 Task: Look for space in Voluntari, Romania from 7th July, 2023 to 15th July, 2023 for 6 adults in price range Rs.15000 to Rs.20000. Place can be entire place with 3 bedrooms having 3 beds and 3 bathrooms. Property type can be house, flat, guest house. Booking option can be shelf check-in. Required host language is English.
Action: Mouse pressed left at (431, 93)
Screenshot: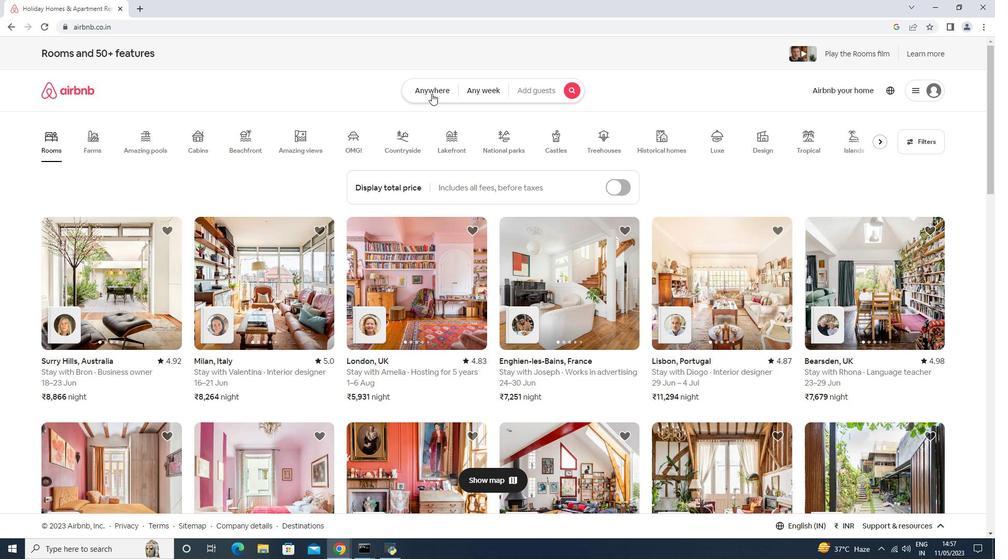 
Action: Mouse moved to (363, 133)
Screenshot: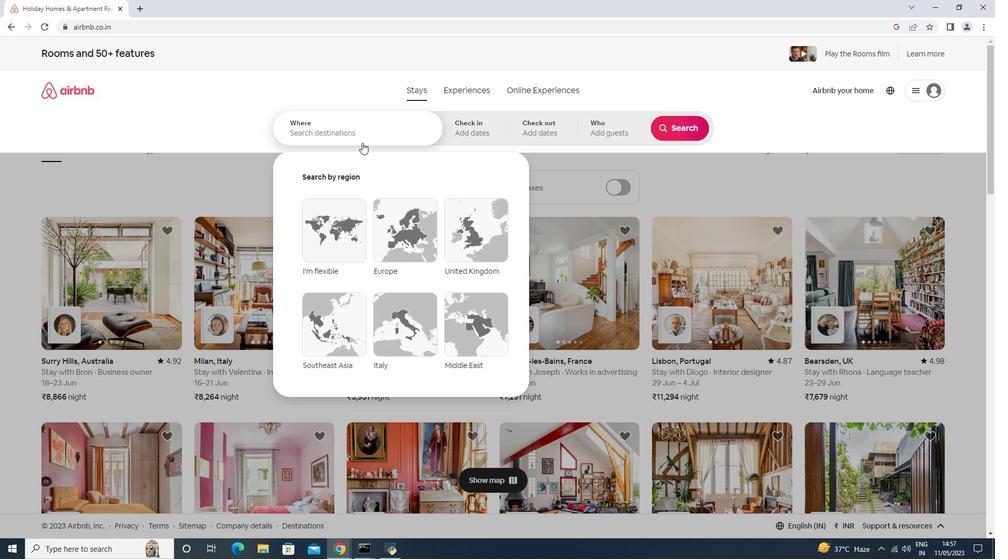 
Action: Mouse pressed left at (363, 133)
Screenshot: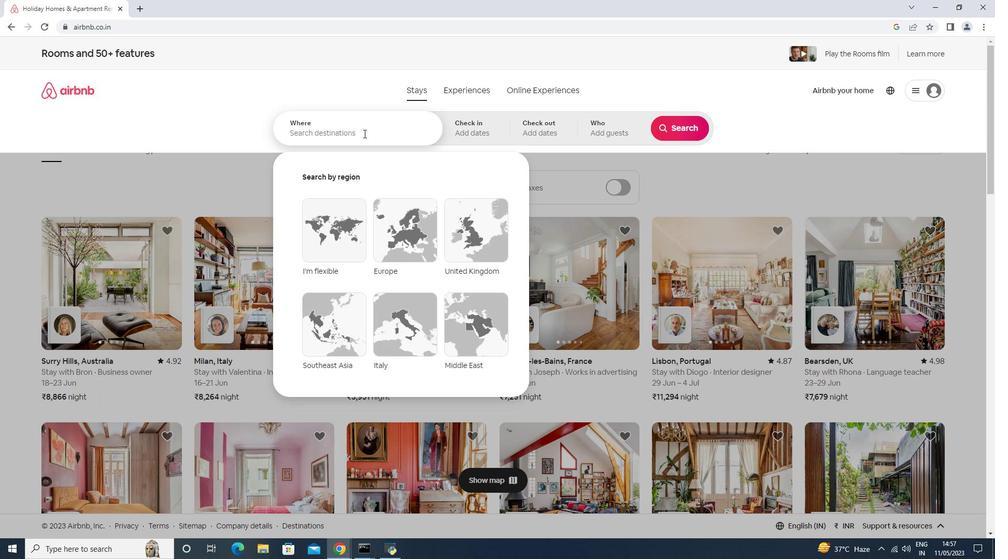 
Action: Mouse moved to (364, 133)
Screenshot: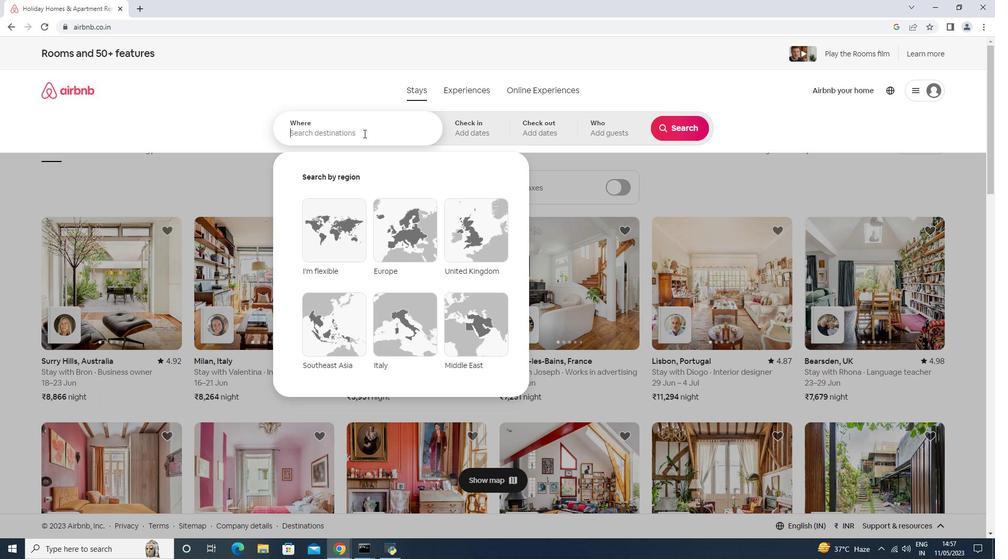 
Action: Key pressed <Key.shift>Voluntar,<Key.shift>Romania
Screenshot: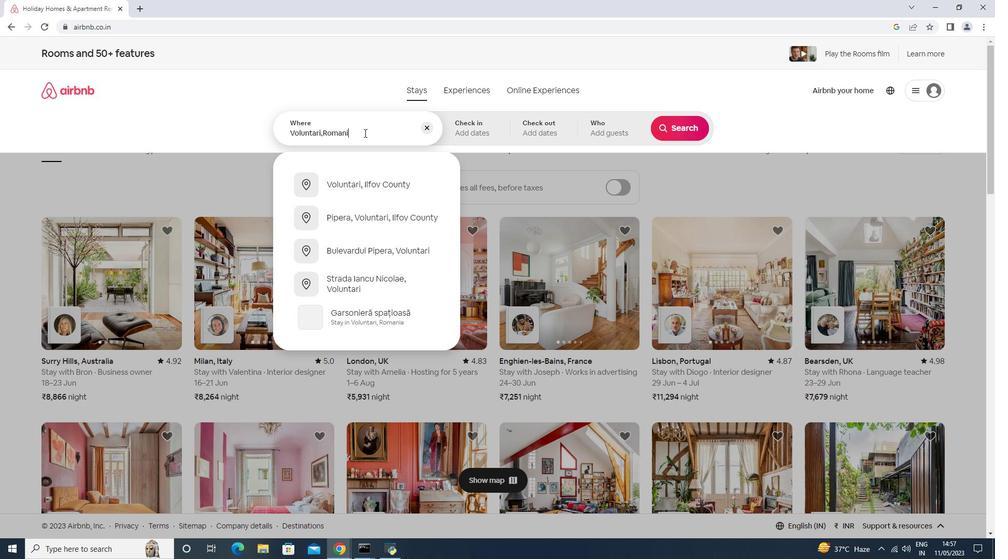 
Action: Mouse moved to (471, 122)
Screenshot: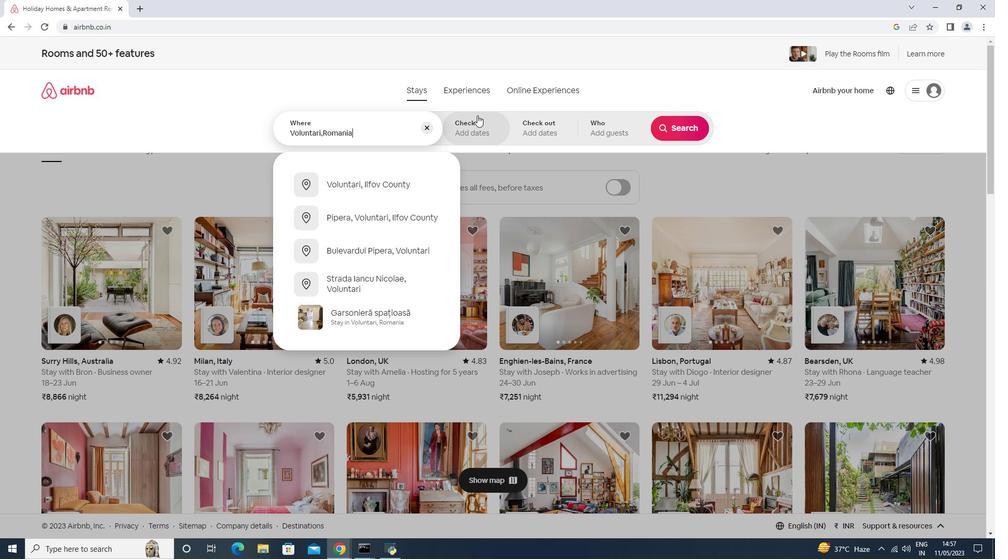 
Action: Mouse pressed left at (471, 122)
Screenshot: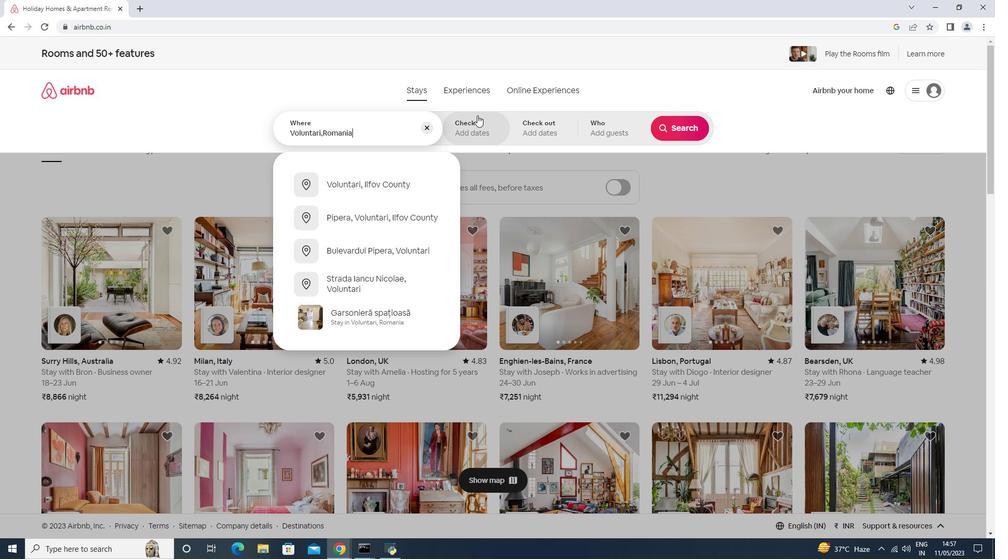 
Action: Mouse moved to (678, 209)
Screenshot: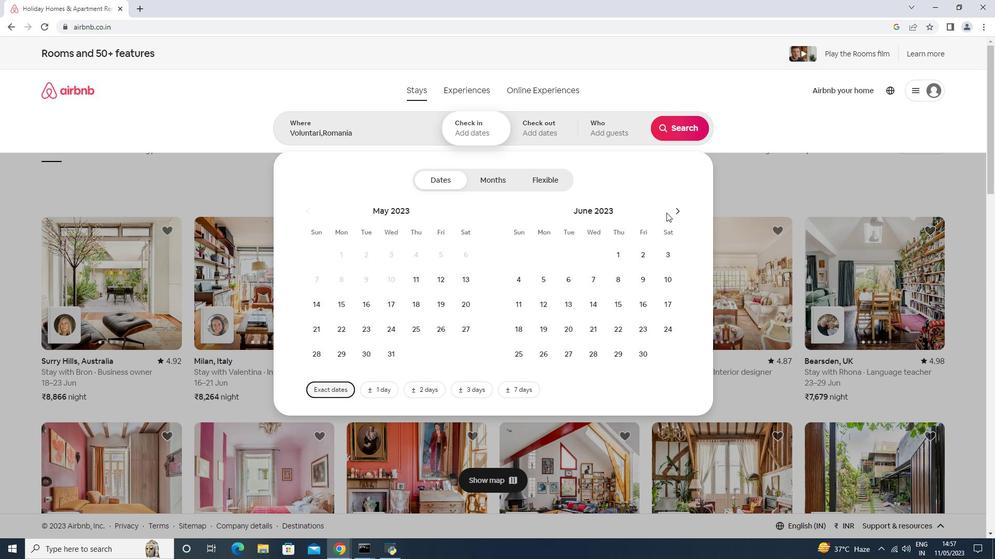 
Action: Mouse pressed left at (678, 209)
Screenshot: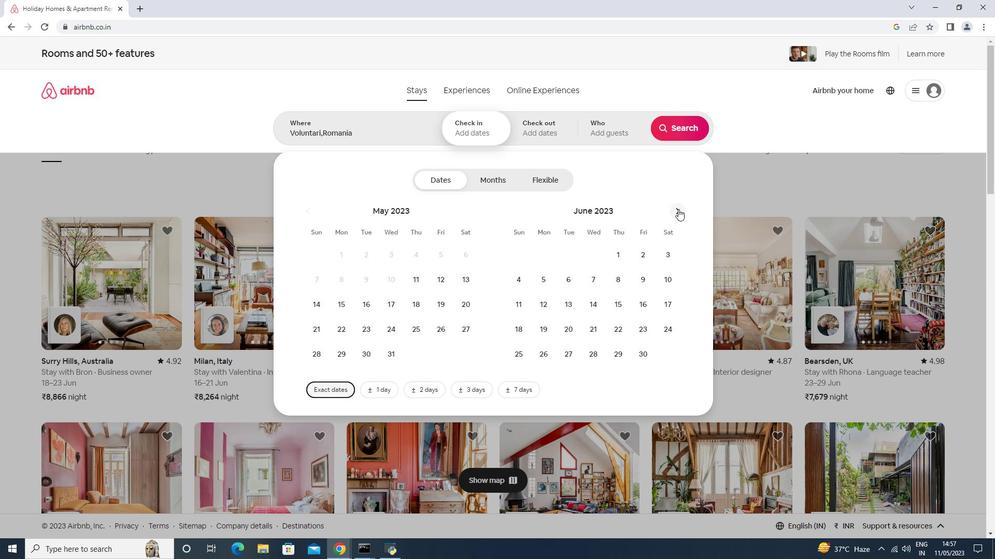 
Action: Mouse moved to (642, 276)
Screenshot: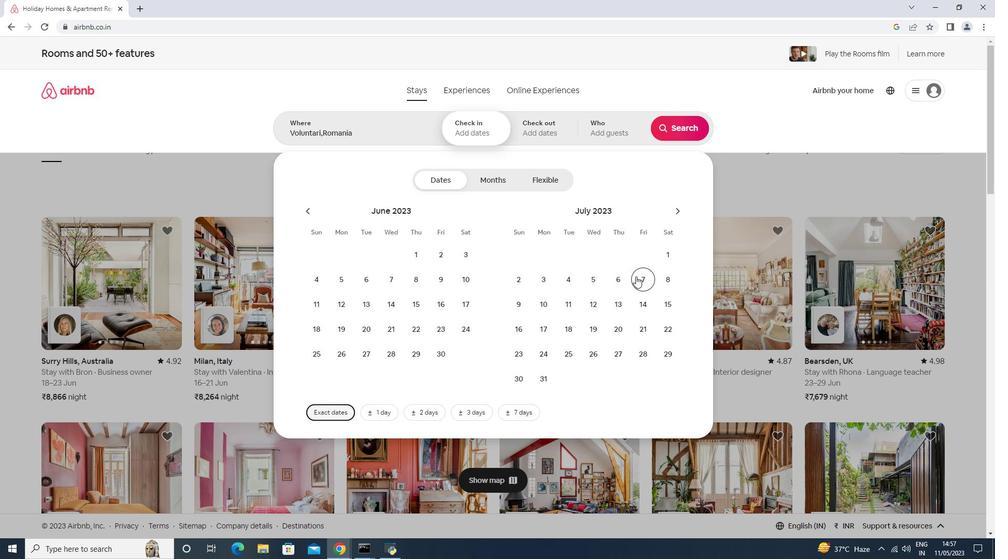
Action: Mouse pressed left at (642, 276)
Screenshot: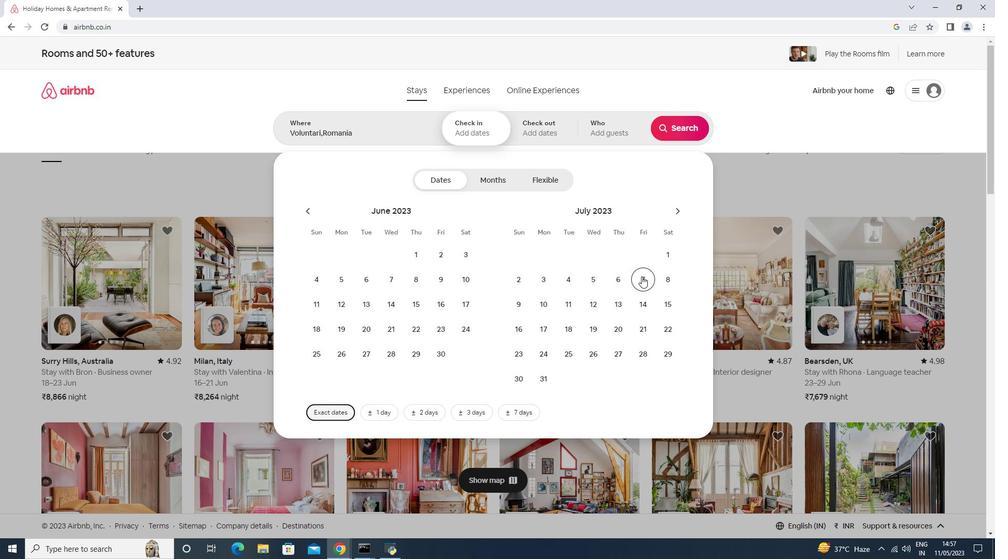 
Action: Mouse moved to (665, 305)
Screenshot: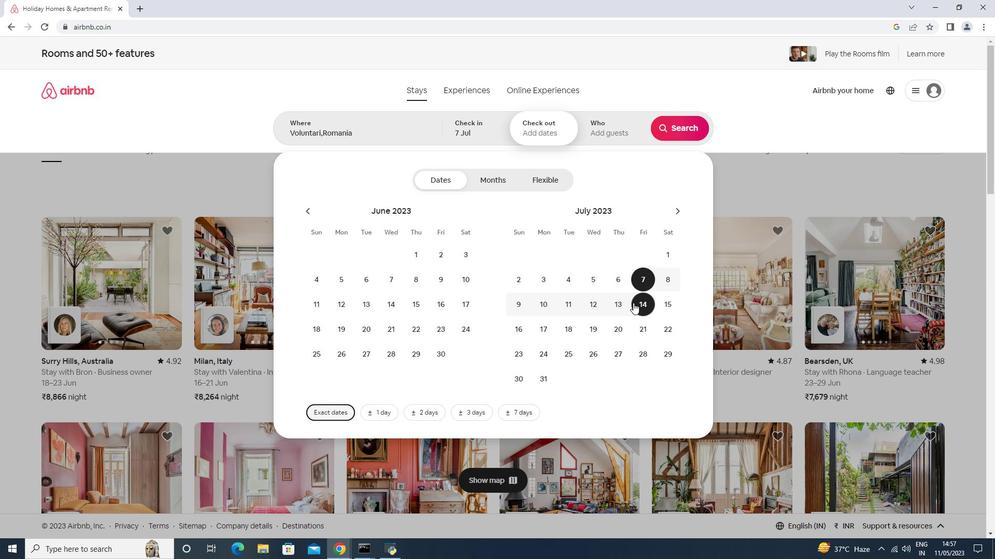 
Action: Mouse pressed left at (665, 305)
Screenshot: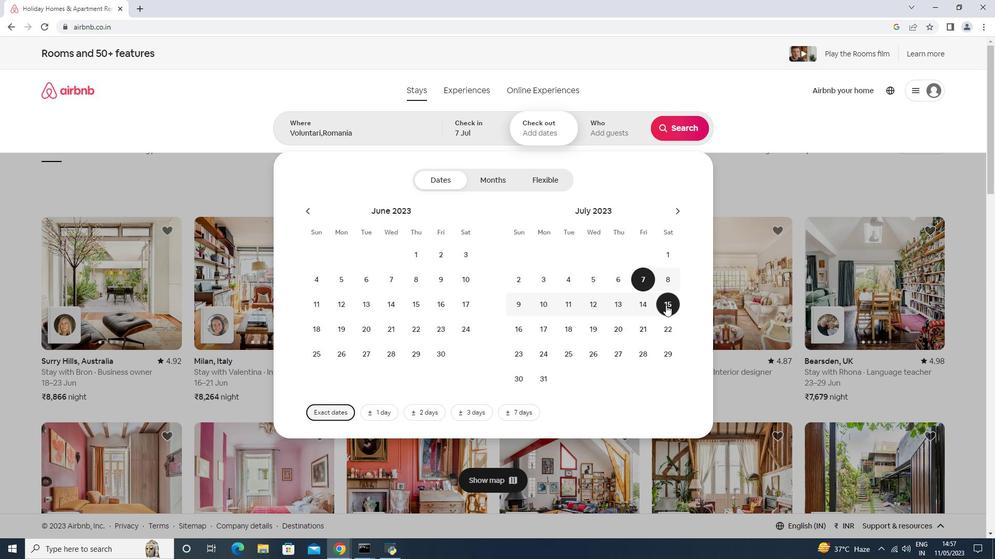 
Action: Mouse moved to (615, 138)
Screenshot: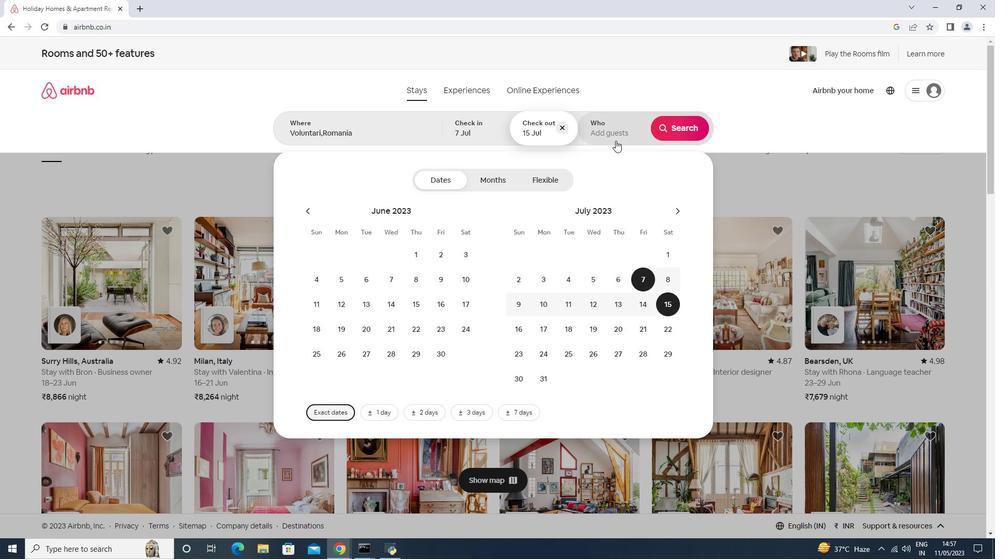 
Action: Mouse pressed left at (615, 138)
Screenshot: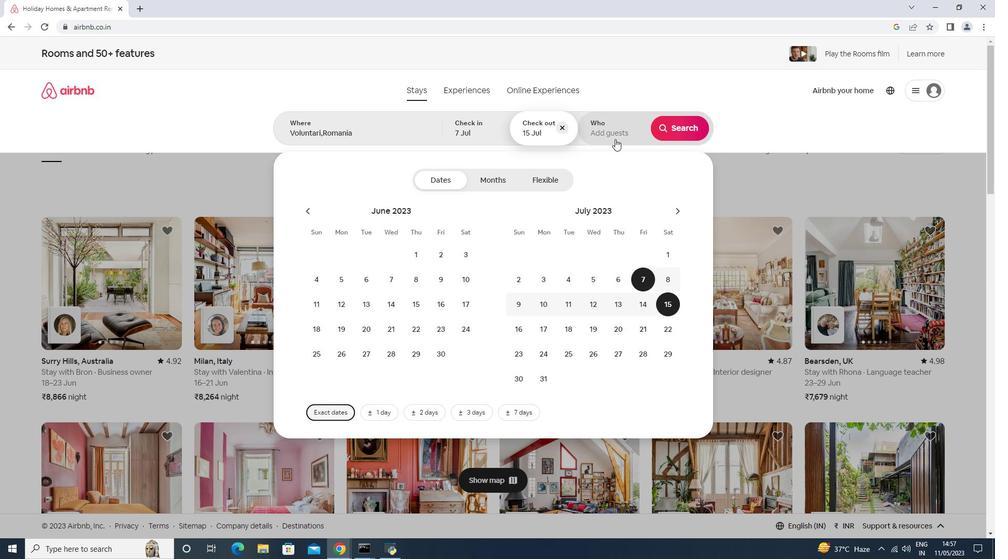 
Action: Mouse moved to (678, 182)
Screenshot: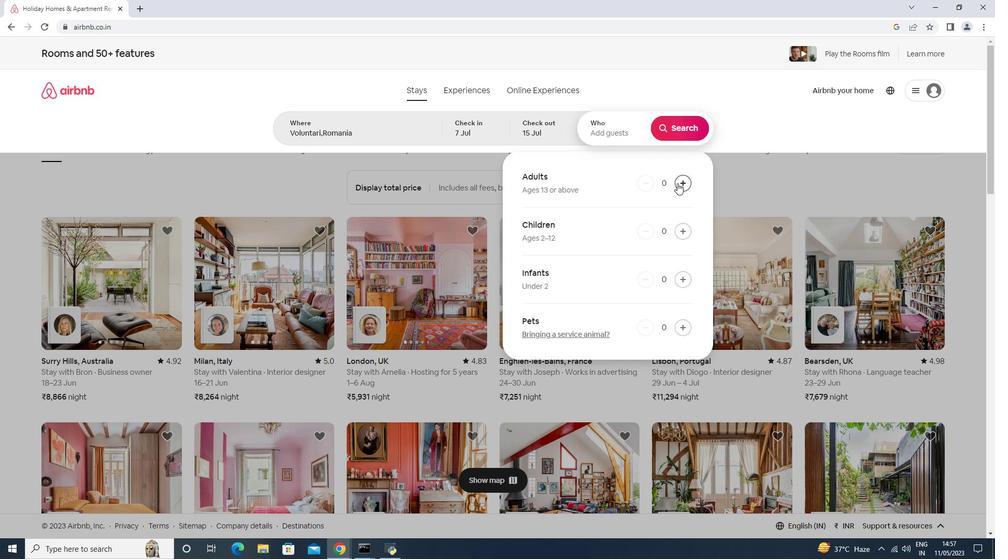 
Action: Mouse pressed left at (678, 182)
Screenshot: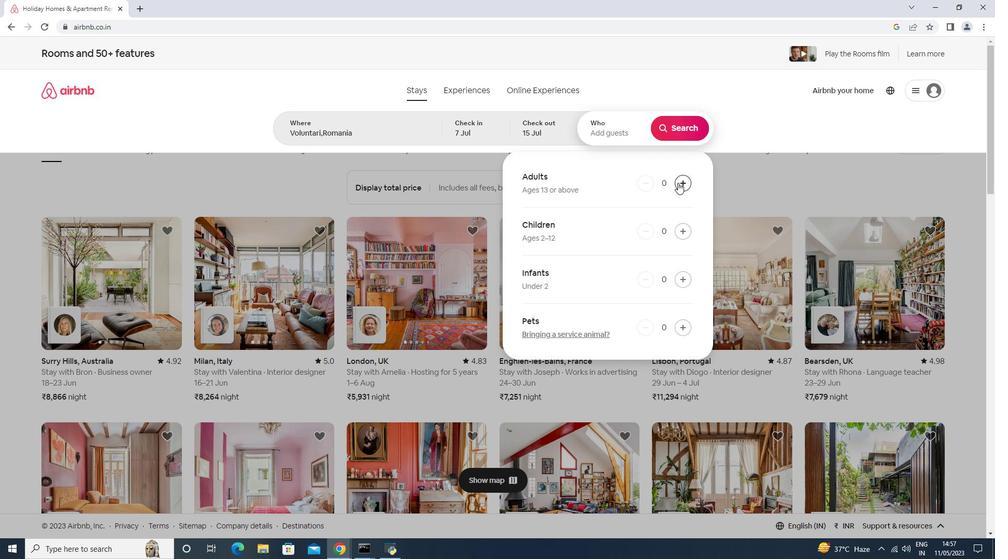 
Action: Mouse pressed left at (678, 182)
Screenshot: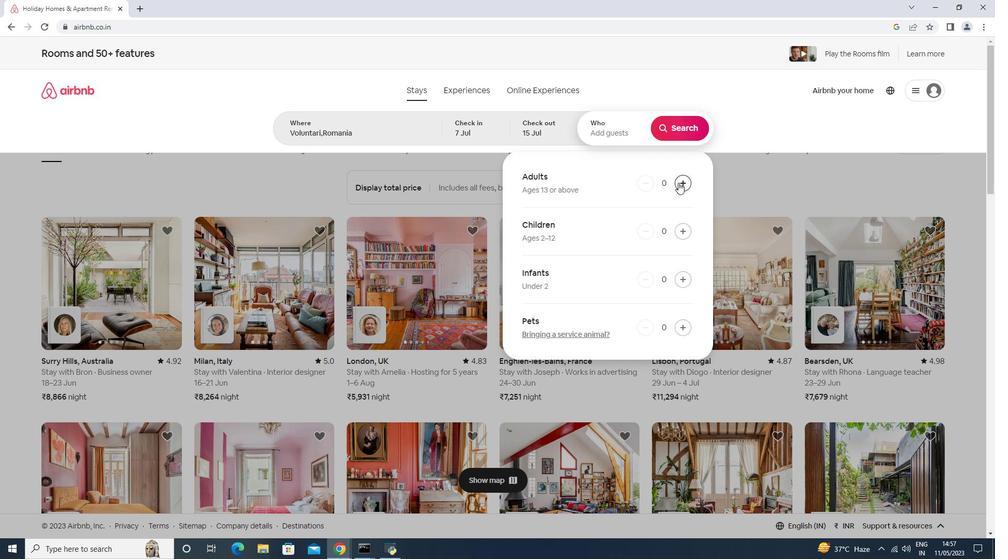 
Action: Mouse moved to (678, 183)
Screenshot: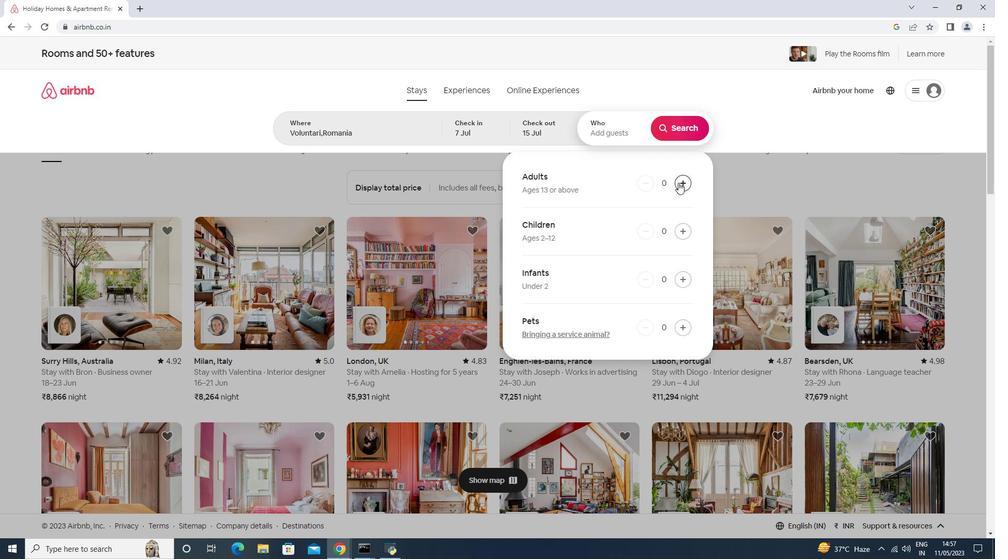 
Action: Mouse pressed left at (678, 183)
Screenshot: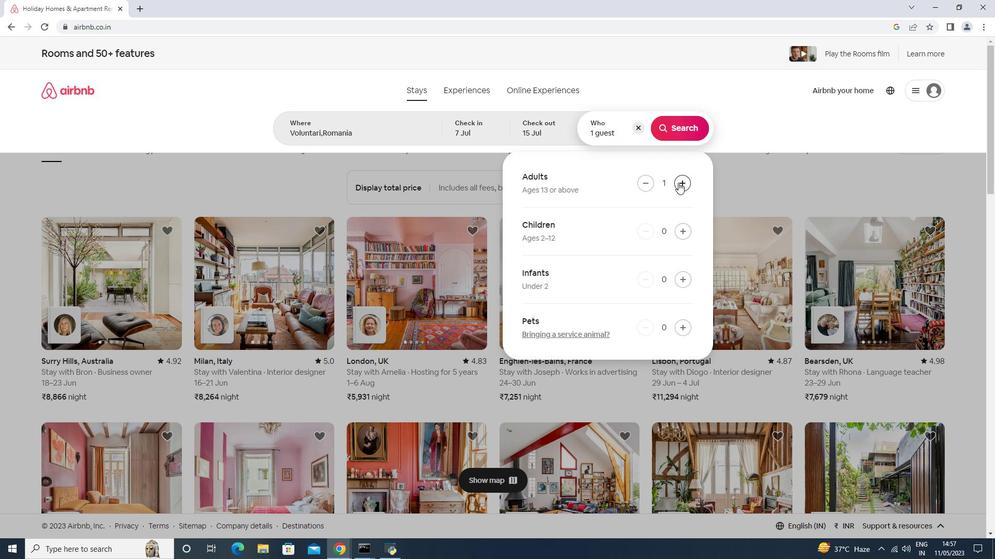 
Action: Mouse pressed left at (678, 183)
Screenshot: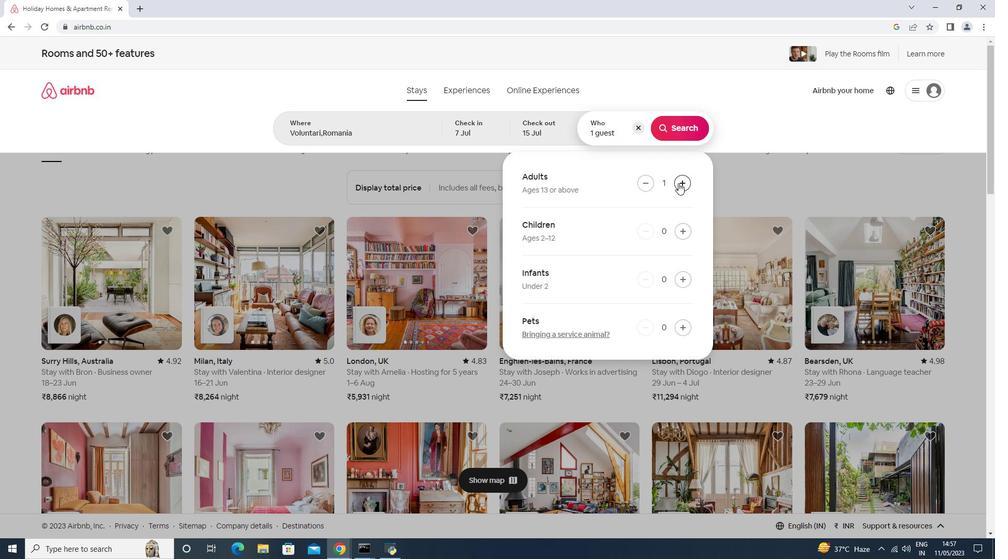 
Action: Mouse pressed left at (678, 183)
Screenshot: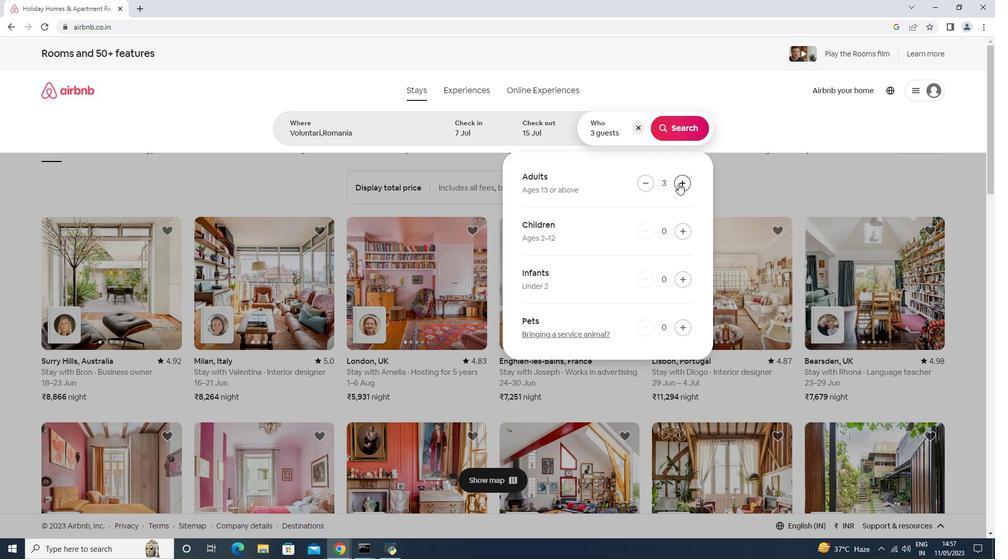 
Action: Mouse moved to (677, 183)
Screenshot: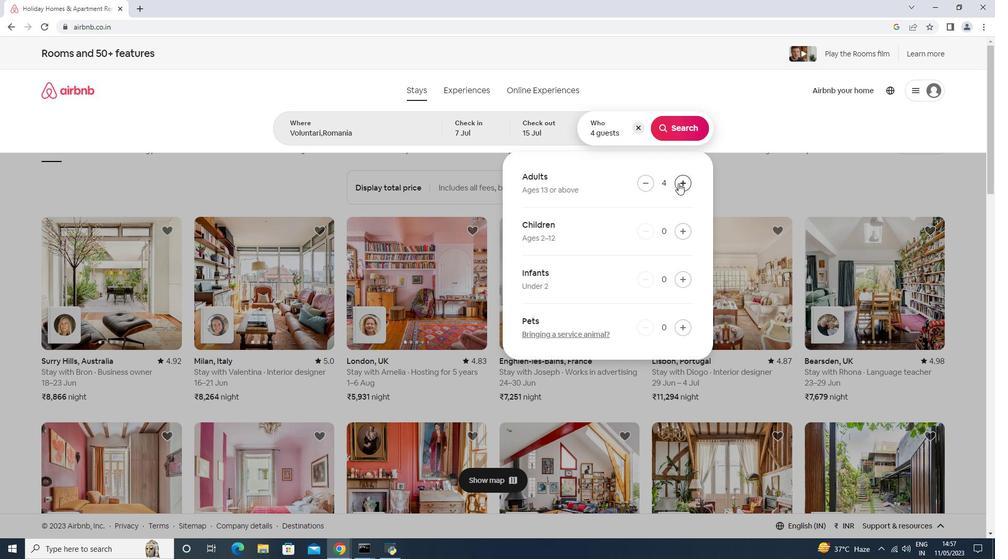 
Action: Mouse pressed left at (677, 183)
Screenshot: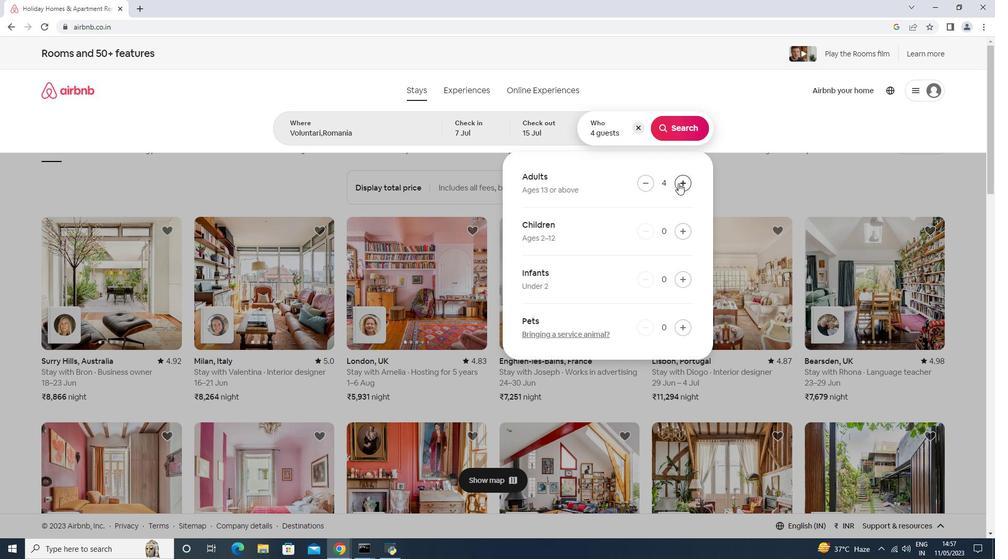 
Action: Mouse moved to (661, 131)
Screenshot: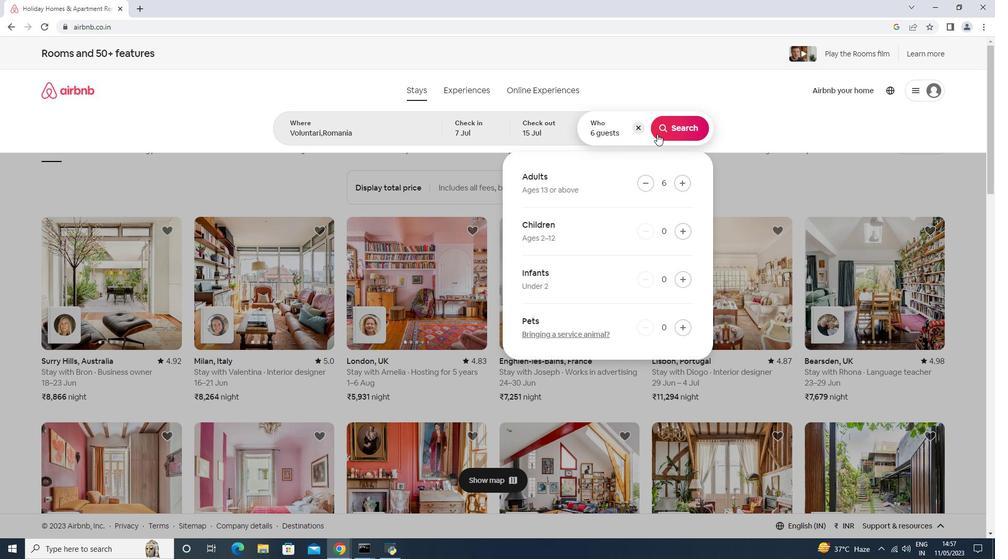 
Action: Mouse pressed left at (661, 131)
Screenshot: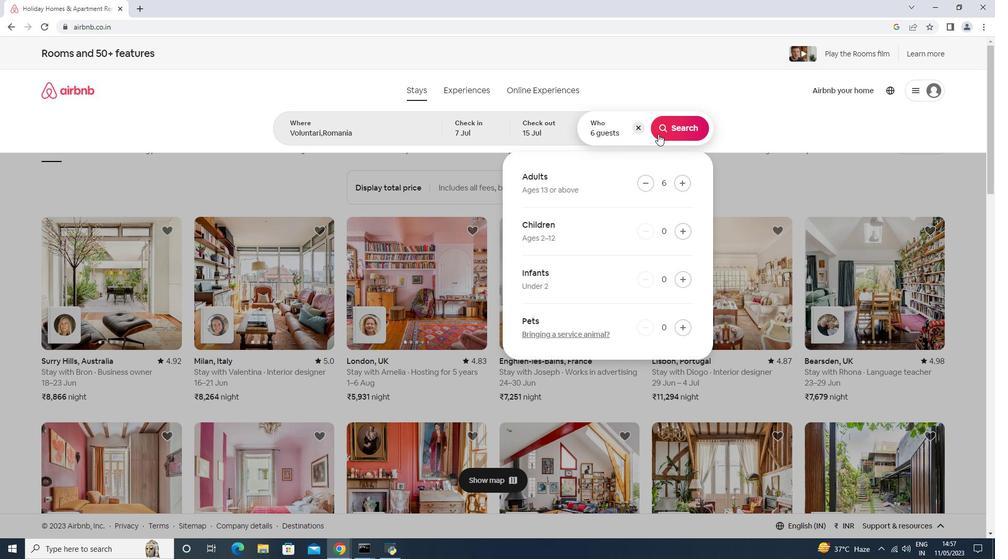
Action: Mouse moved to (934, 102)
Screenshot: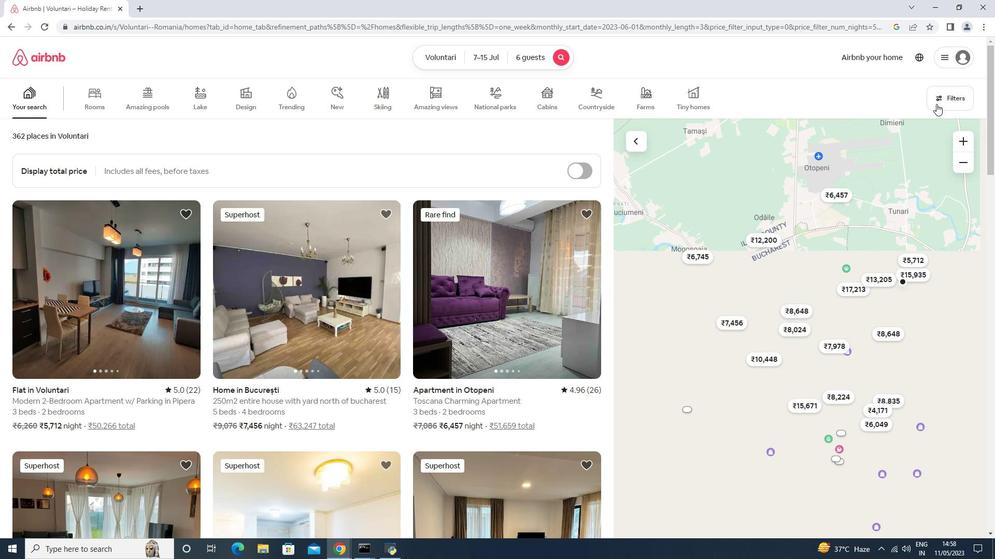
Action: Mouse pressed left at (938, 102)
Screenshot: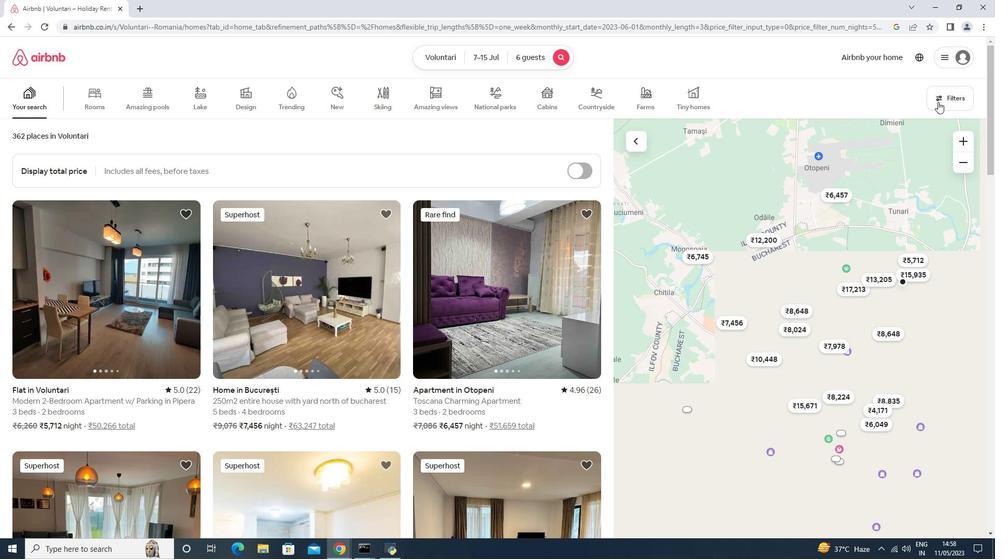 
Action: Mouse moved to (358, 355)
Screenshot: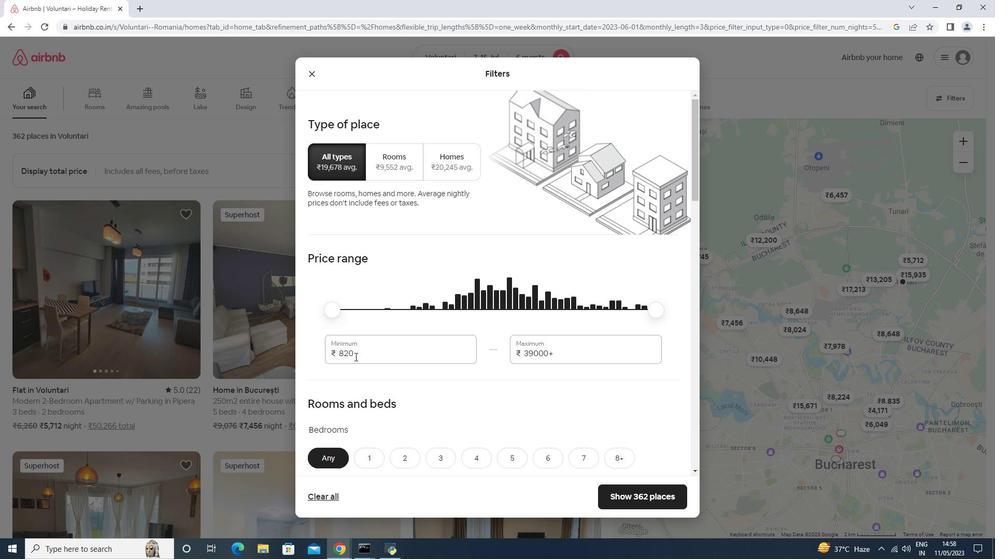 
Action: Mouse pressed left at (358, 355)
Screenshot: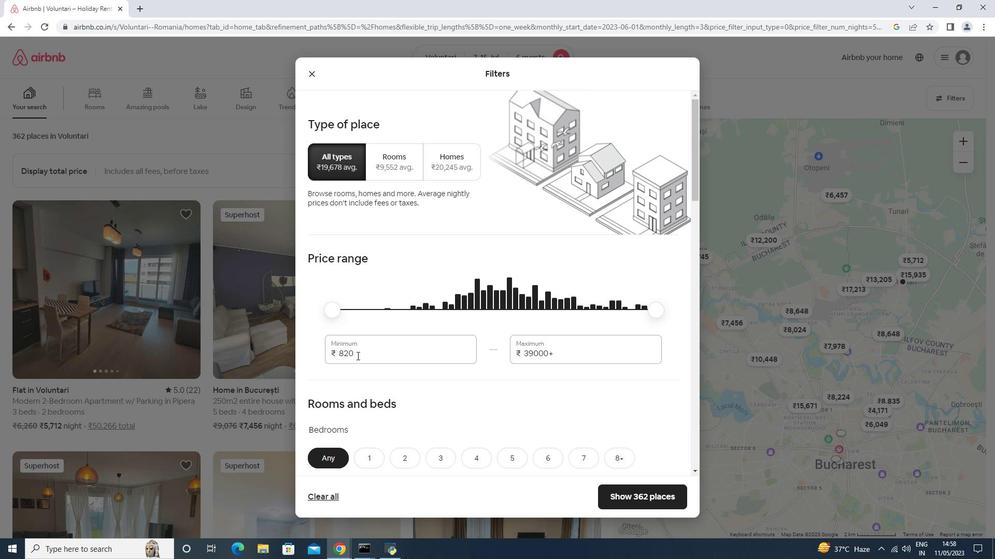 
Action: Key pressed <Key.backspace><Key.backspace><Key.backspace><Key.backspace><Key.backspace><Key.backspace><Key.backspace><Key.backspace><Key.backspace><Key.backspace>1500
Screenshot: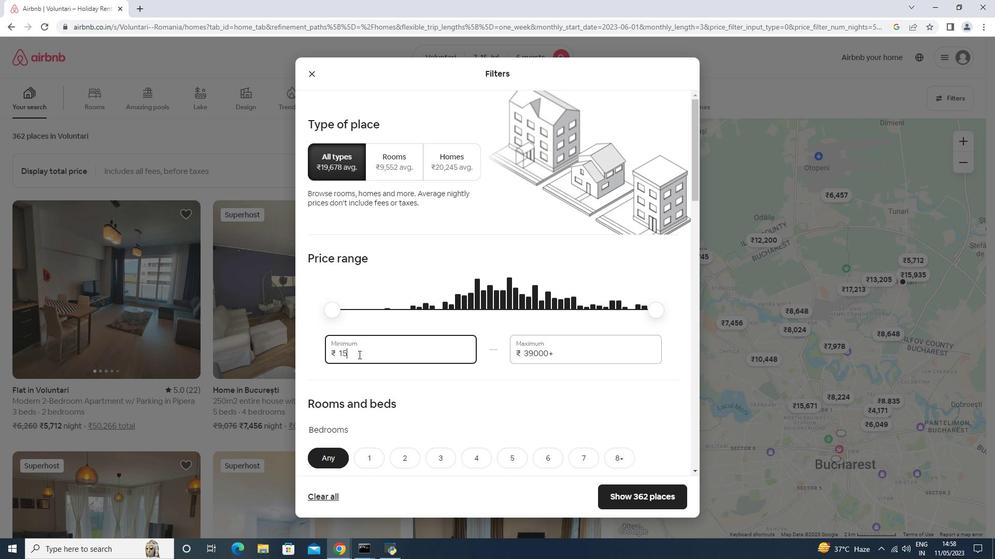 
Action: Mouse moved to (504, 347)
Screenshot: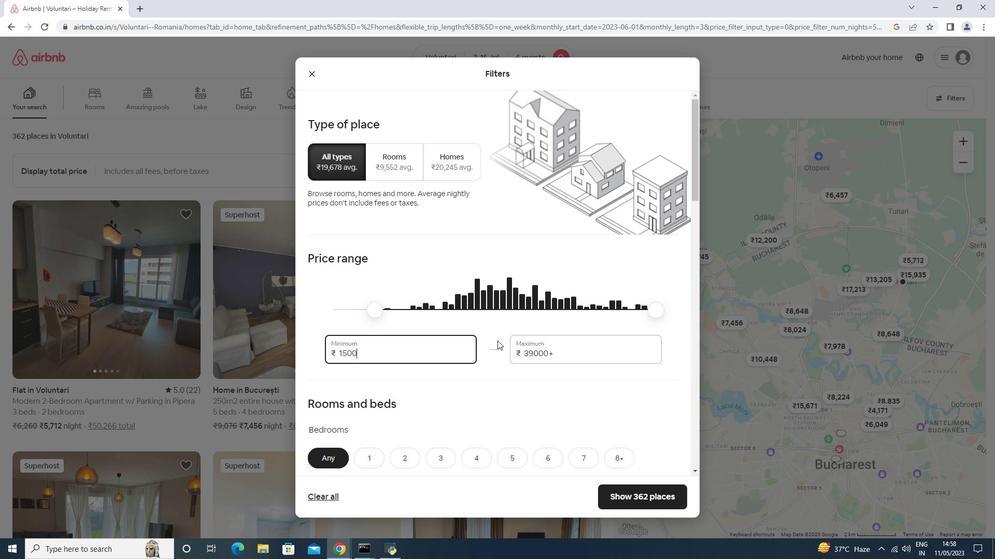
Action: Key pressed 0
Screenshot: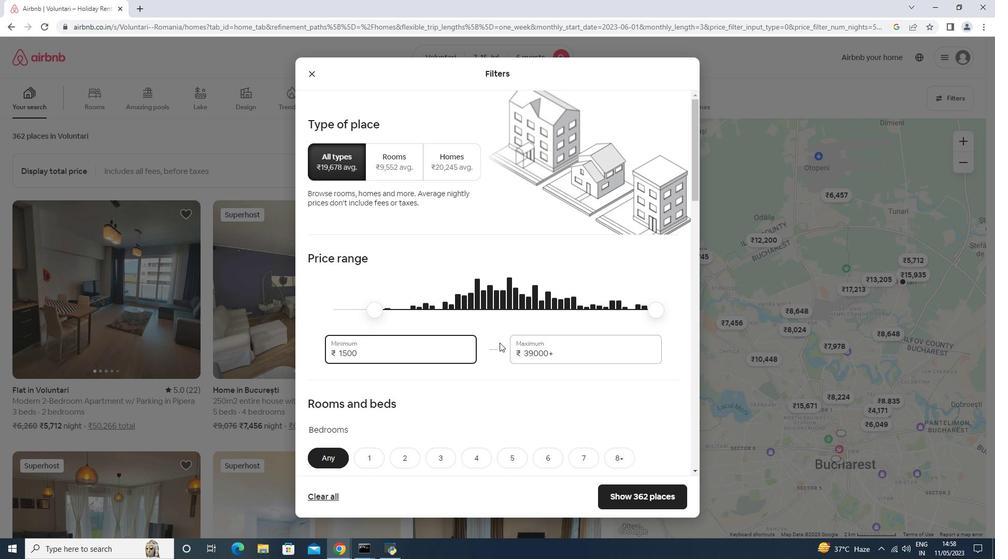 
Action: Mouse moved to (576, 360)
Screenshot: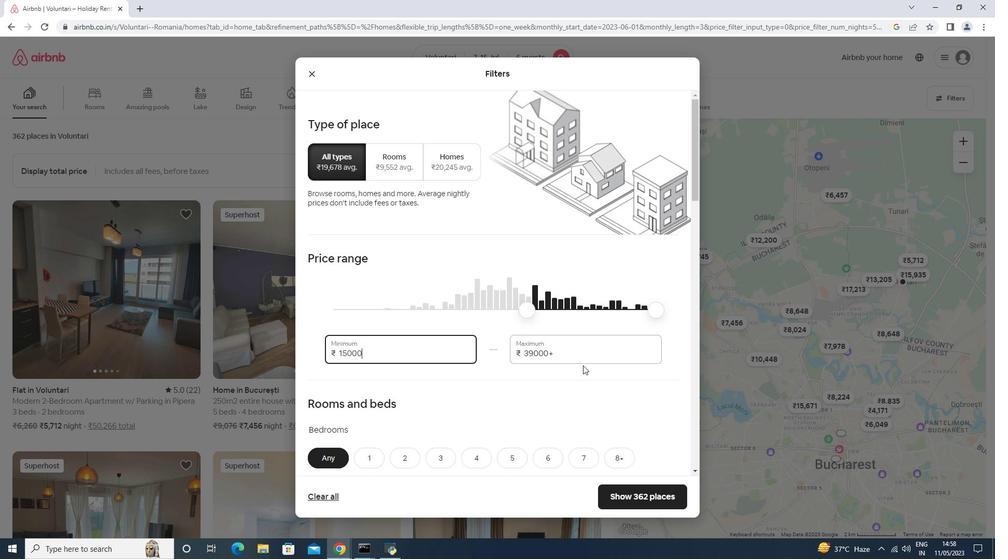 
Action: Mouse pressed left at (576, 360)
Screenshot: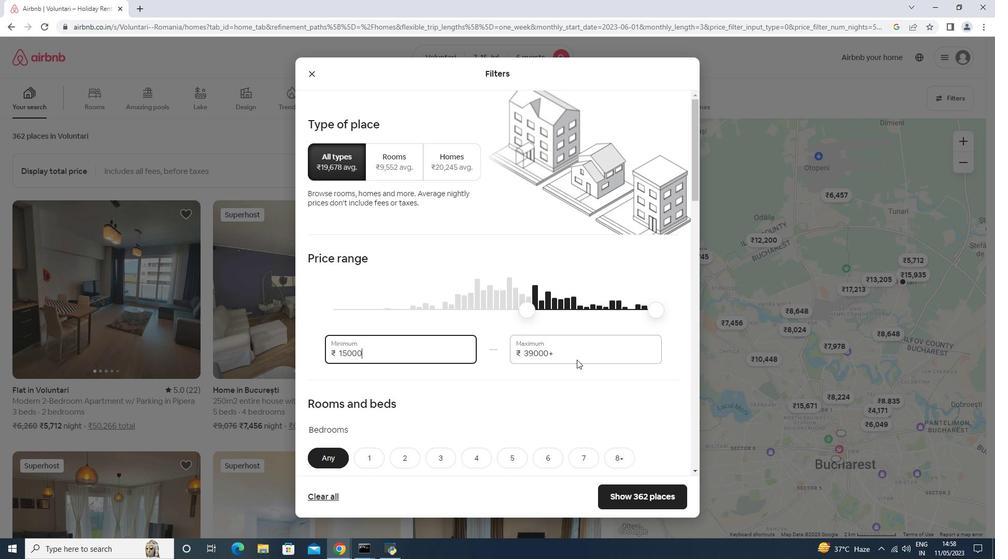 
Action: Mouse moved to (575, 359)
Screenshot: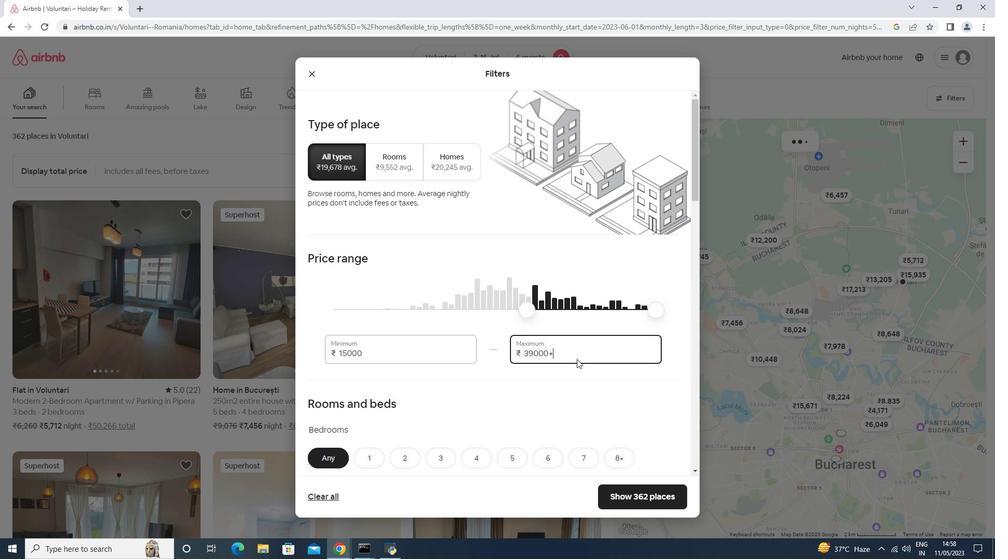 
Action: Key pressed <Key.backspace><Key.backspace><Key.backspace><Key.backspace><Key.backspace><Key.backspace><Key.backspace><Key.backspace><Key.backspace><Key.backspace><Key.backspace><Key.backspace><Key.backspace><Key.backspace><Key.backspace><Key.backspace><Key.backspace><Key.backspace><Key.backspace>20000
Screenshot: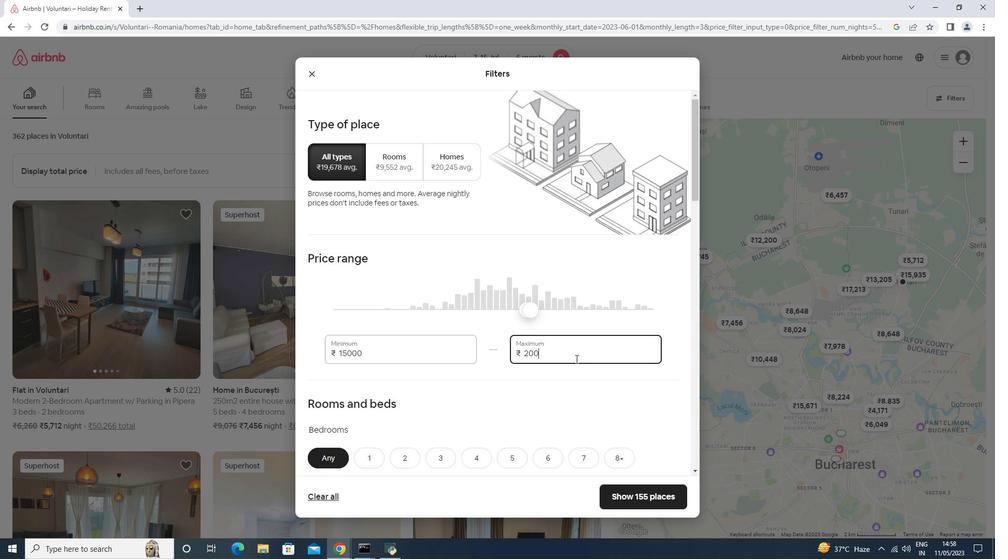 
Action: Mouse moved to (440, 404)
Screenshot: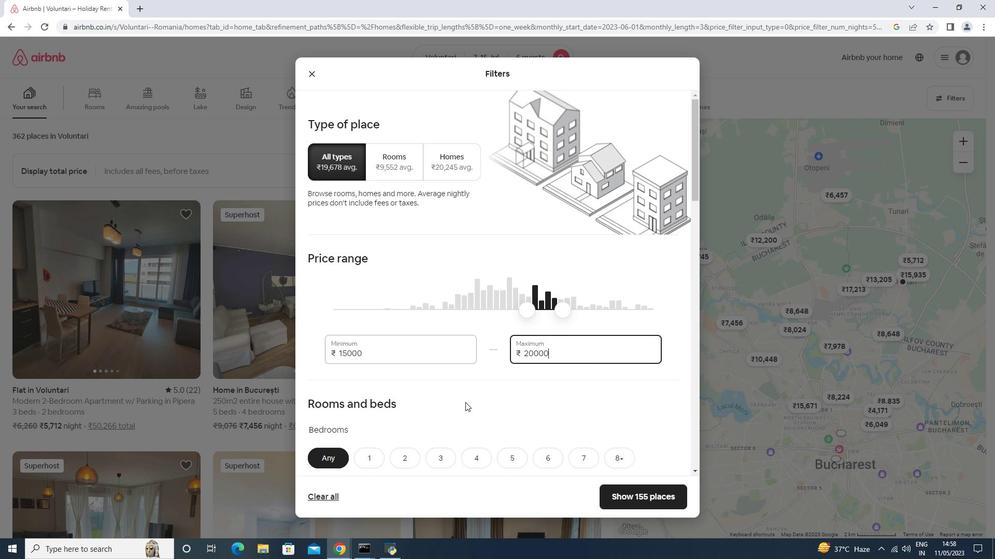 
Action: Mouse scrolled (440, 403) with delta (0, 0)
Screenshot: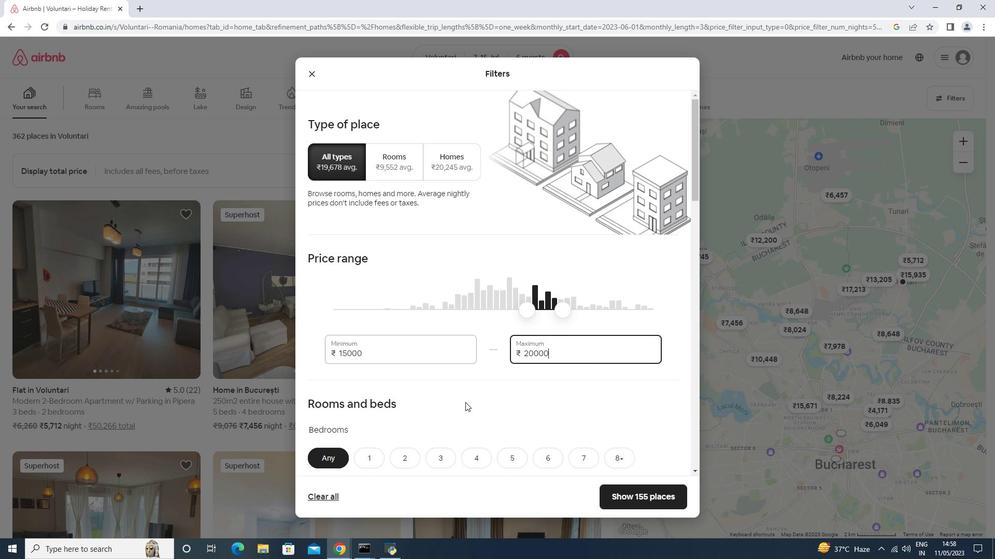 
Action: Mouse scrolled (440, 403) with delta (0, 0)
Screenshot: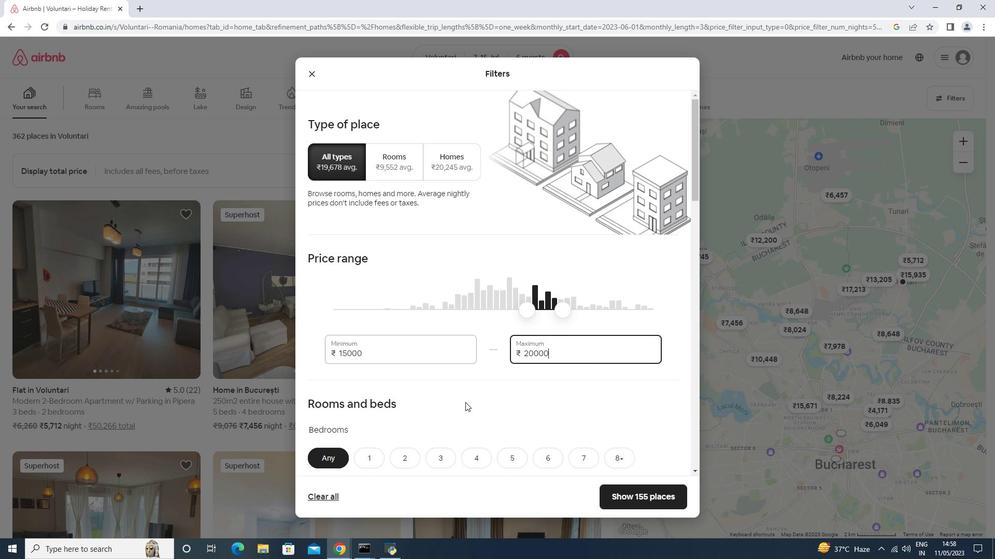 
Action: Mouse scrolled (440, 404) with delta (0, 0)
Screenshot: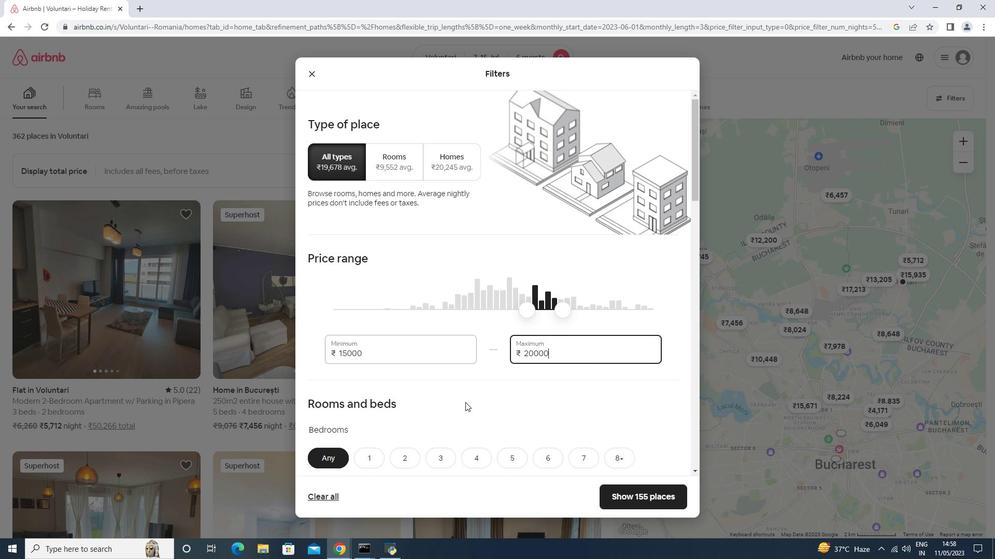 
Action: Mouse scrolled (440, 404) with delta (0, 0)
Screenshot: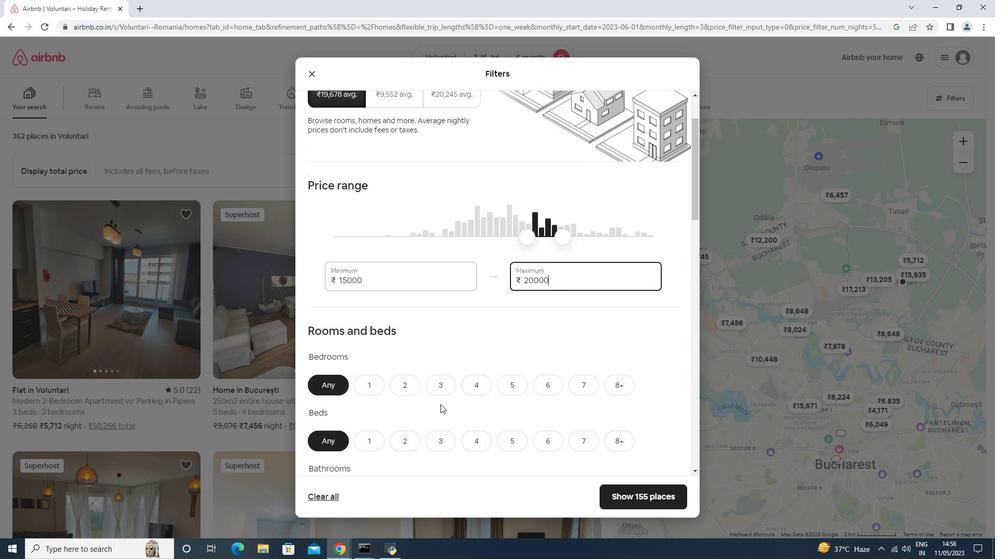 
Action: Mouse moved to (443, 257)
Screenshot: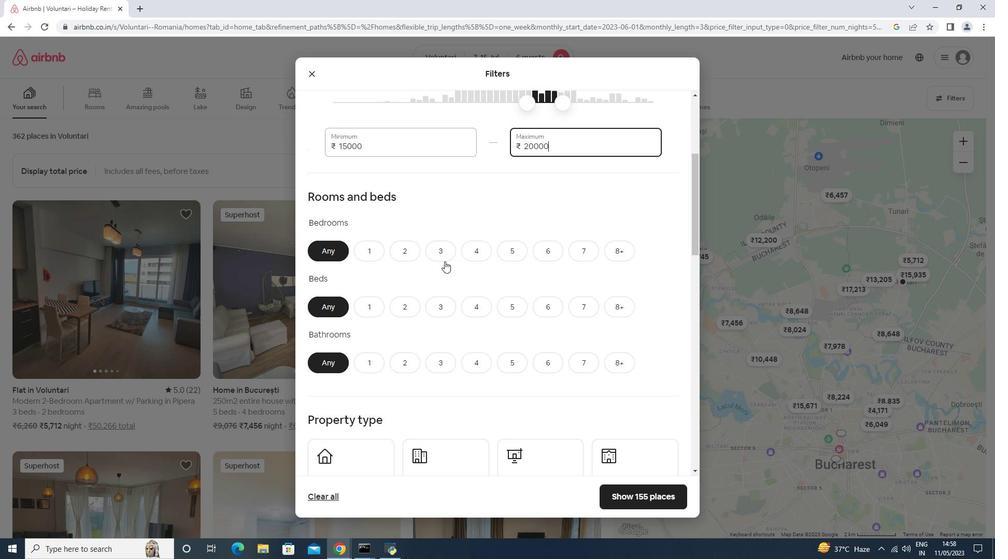 
Action: Mouse pressed left at (443, 257)
Screenshot: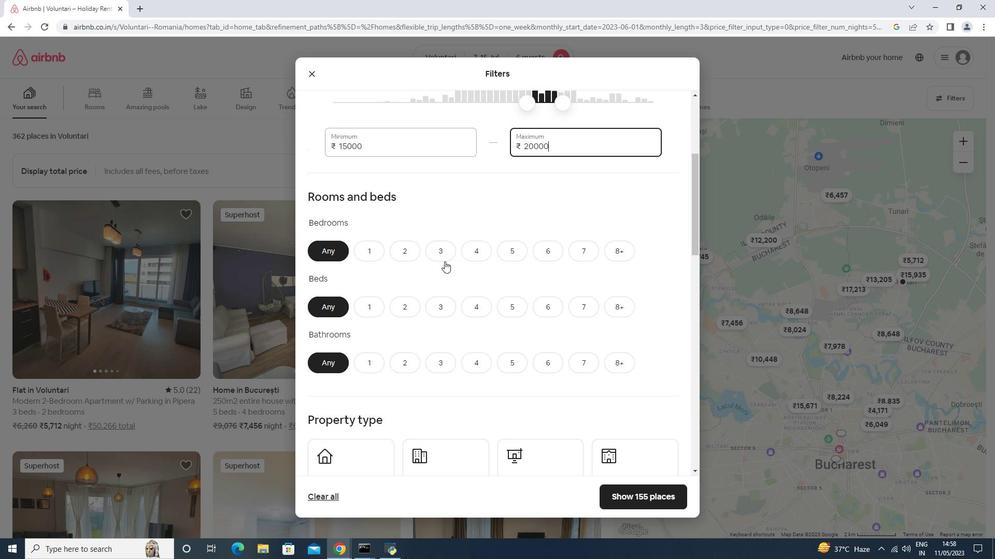 
Action: Mouse moved to (444, 360)
Screenshot: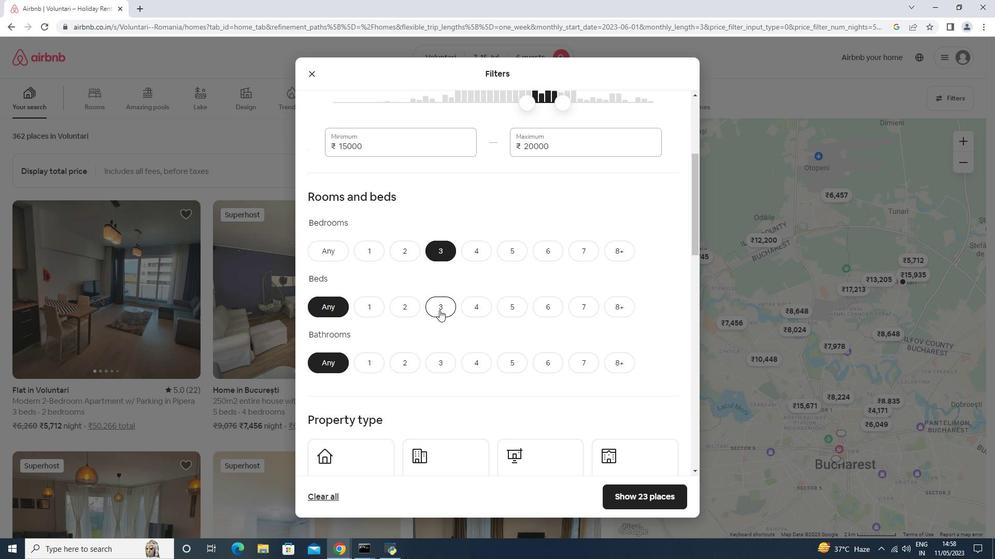 
Action: Mouse pressed left at (439, 310)
Screenshot: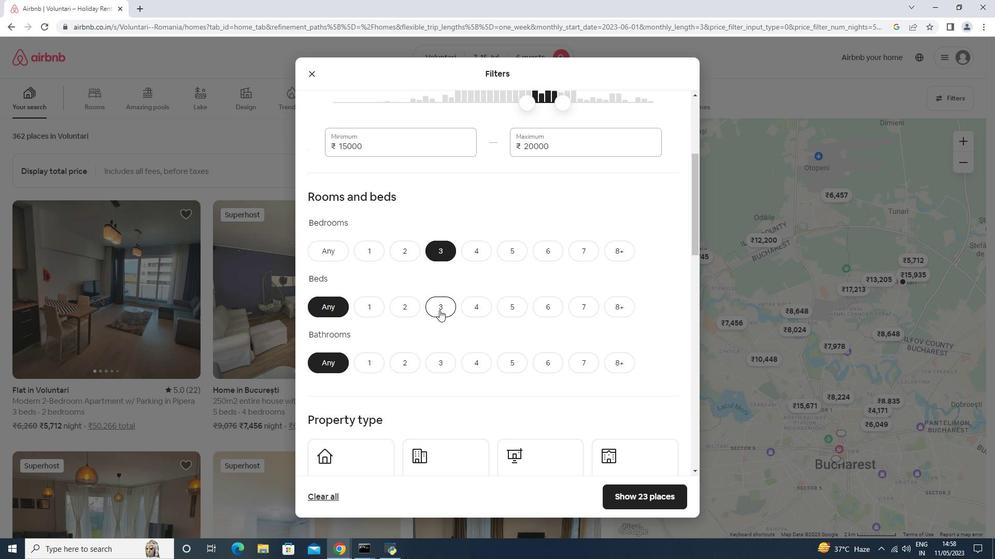 
Action: Mouse moved to (444, 362)
Screenshot: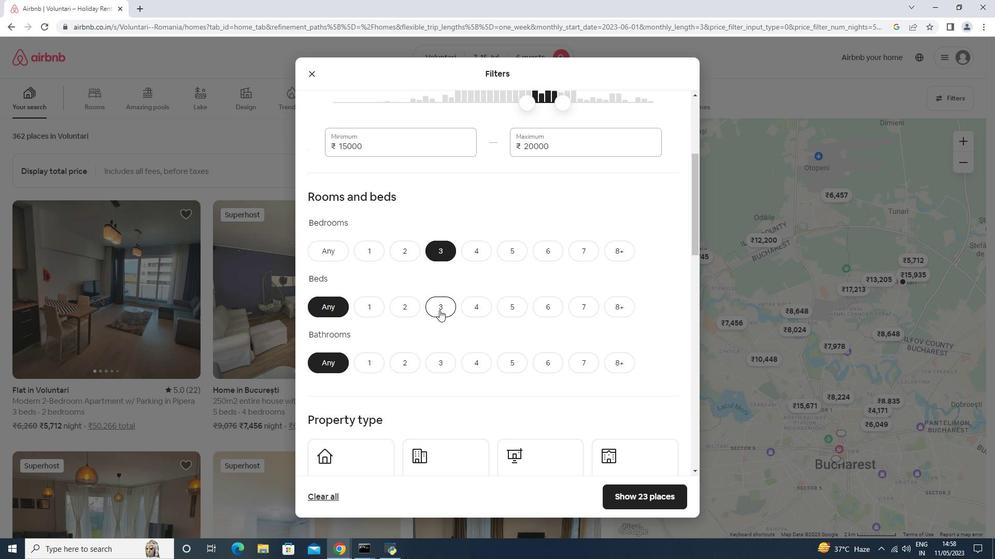 
Action: Mouse pressed left at (444, 362)
Screenshot: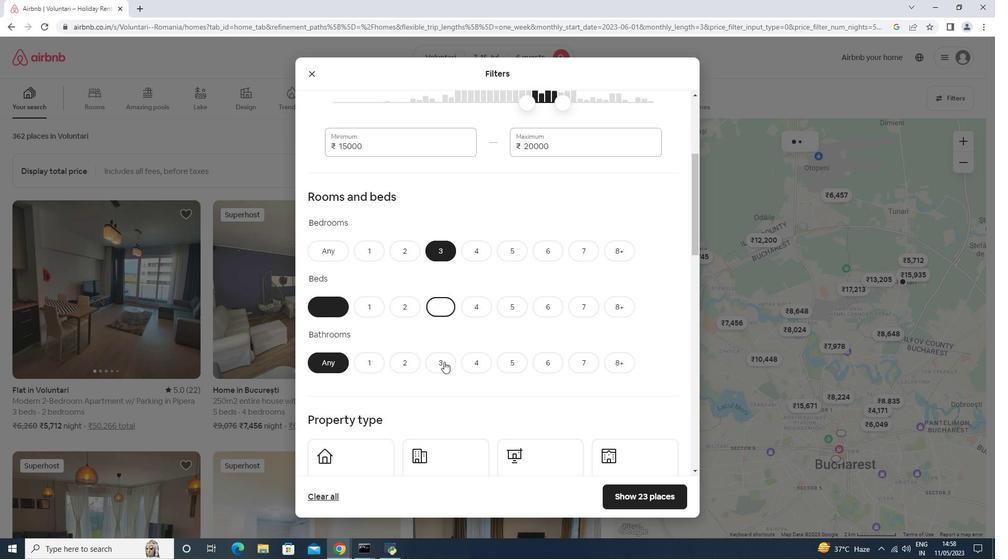 
Action: Mouse moved to (374, 340)
Screenshot: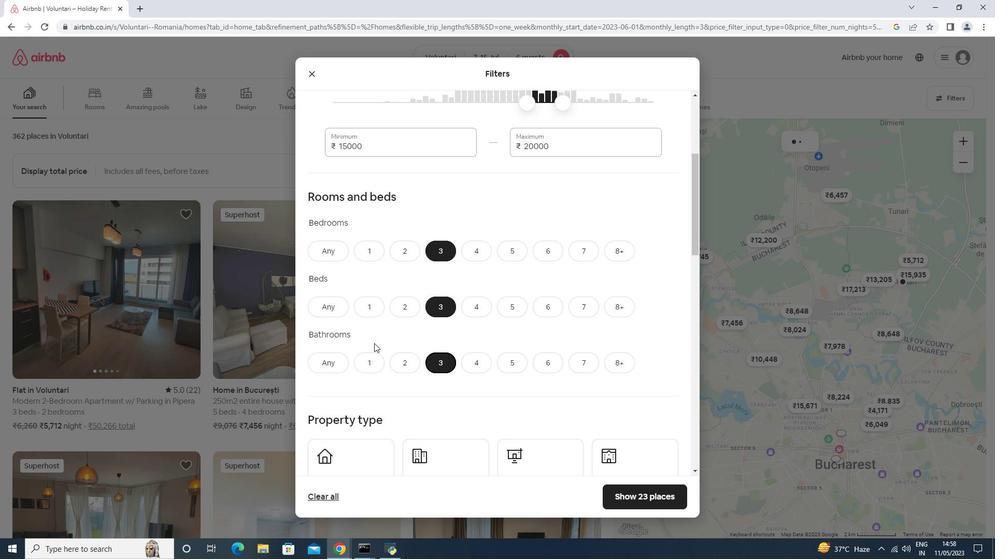 
Action: Mouse scrolled (374, 339) with delta (0, 0)
Screenshot: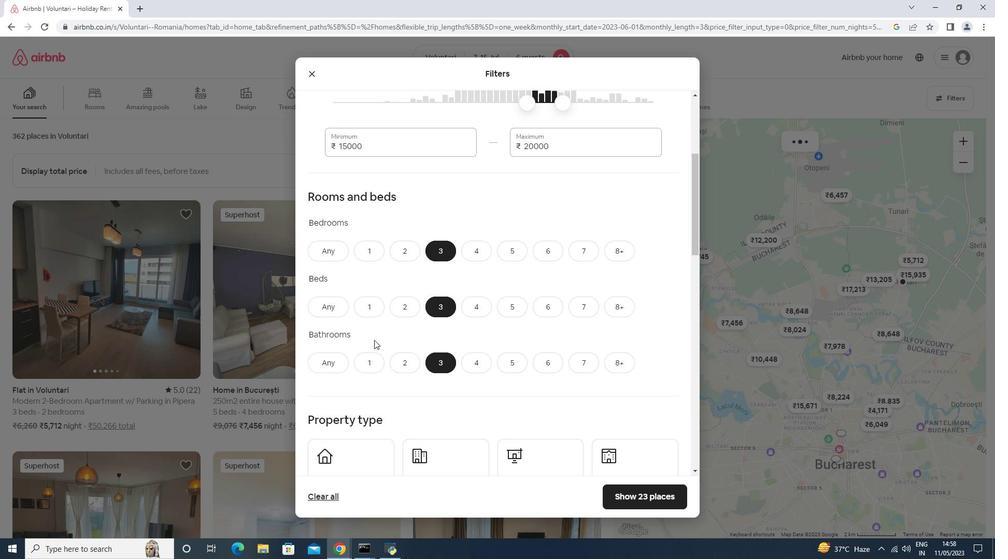 
Action: Mouse scrolled (374, 339) with delta (0, 0)
Screenshot: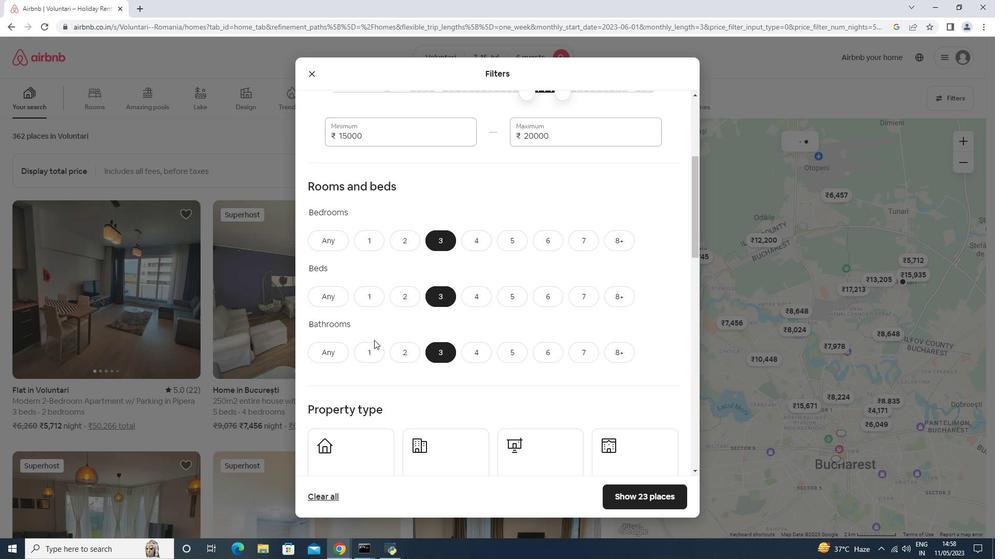 
Action: Mouse moved to (327, 366)
Screenshot: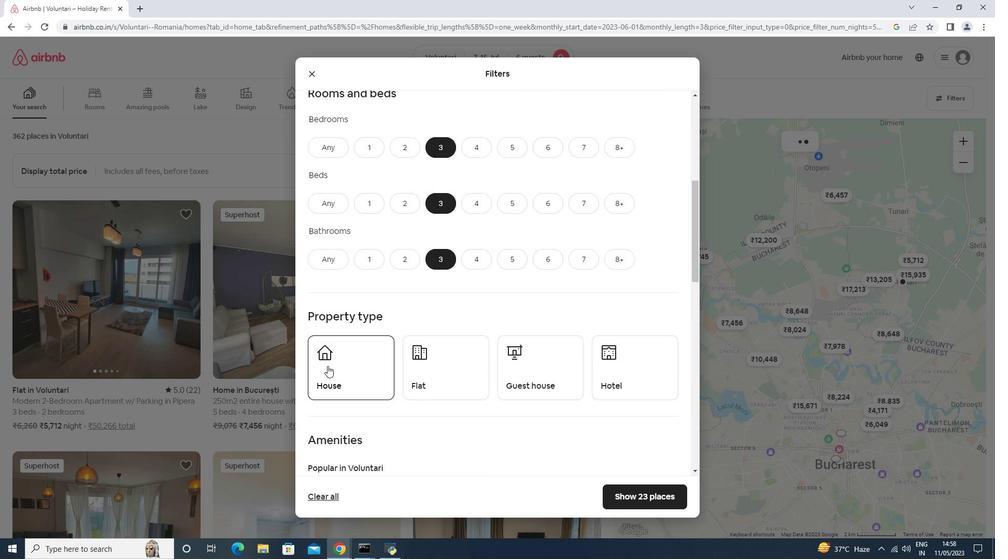 
Action: Mouse pressed left at (327, 366)
Screenshot: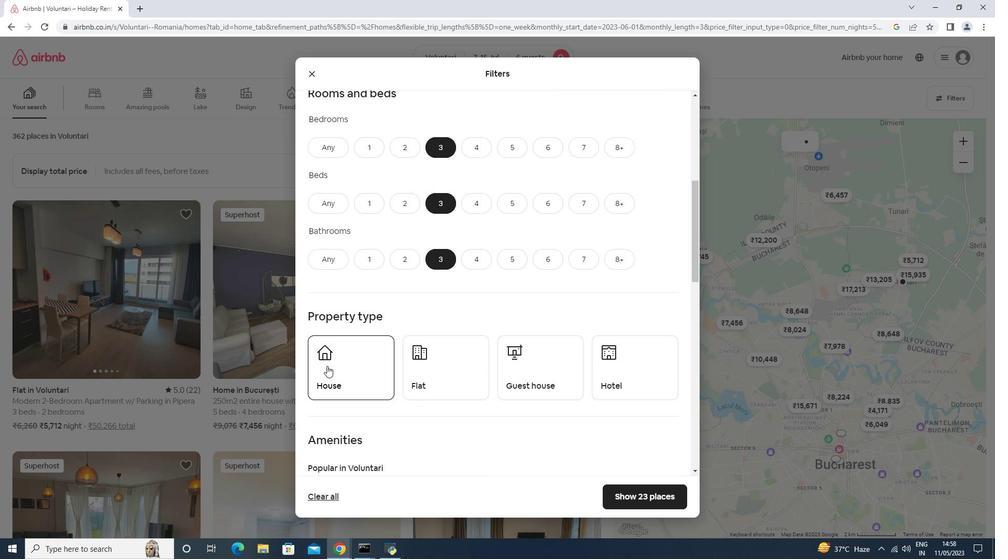 
Action: Mouse moved to (494, 370)
Screenshot: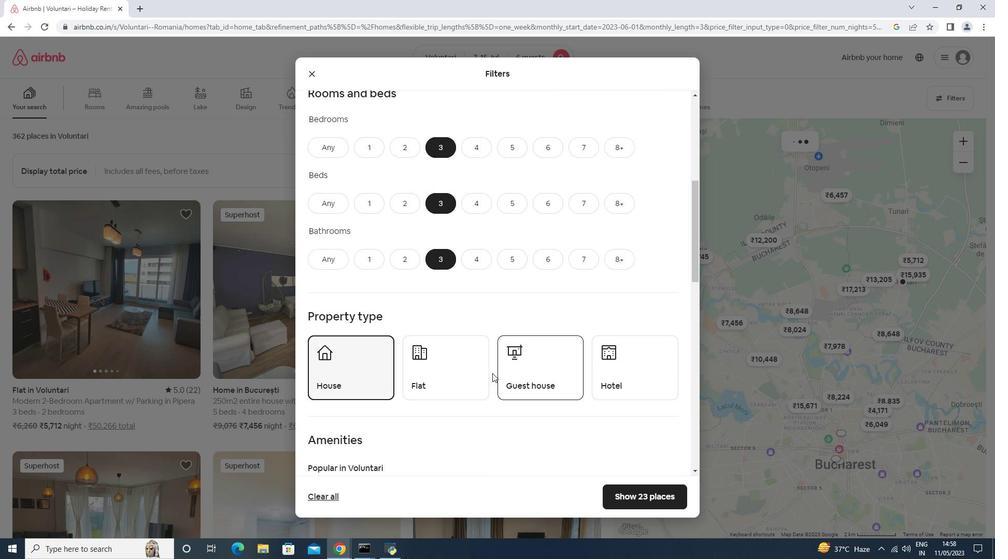 
Action: Mouse pressed left at (494, 370)
Screenshot: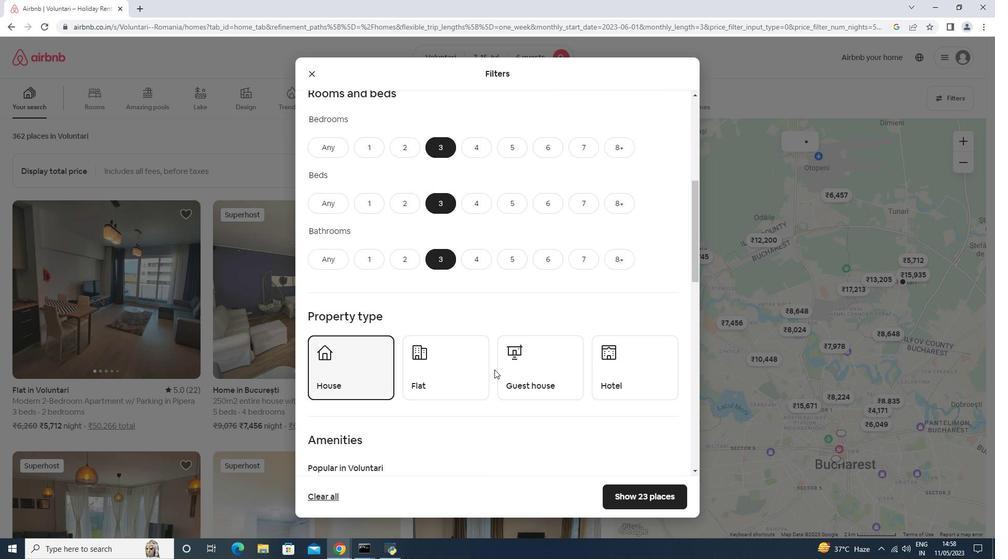 
Action: Mouse moved to (446, 374)
Screenshot: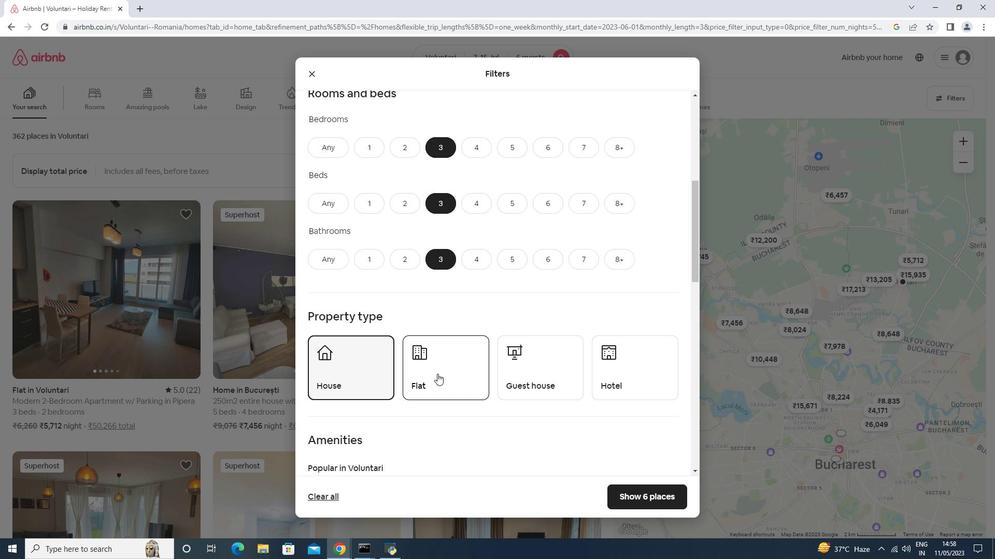 
Action: Mouse pressed left at (446, 374)
Screenshot: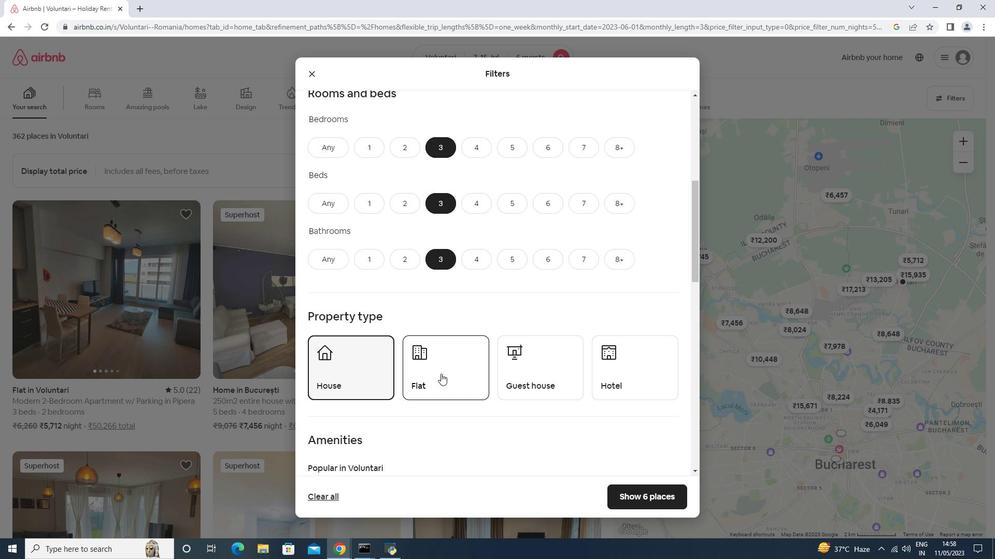 
Action: Mouse moved to (545, 373)
Screenshot: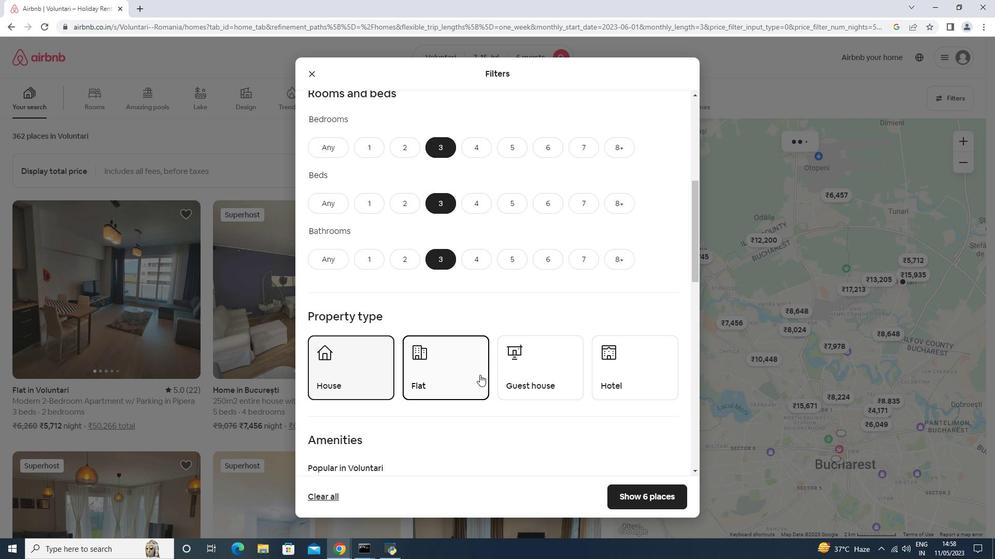
Action: Mouse pressed left at (545, 373)
Screenshot: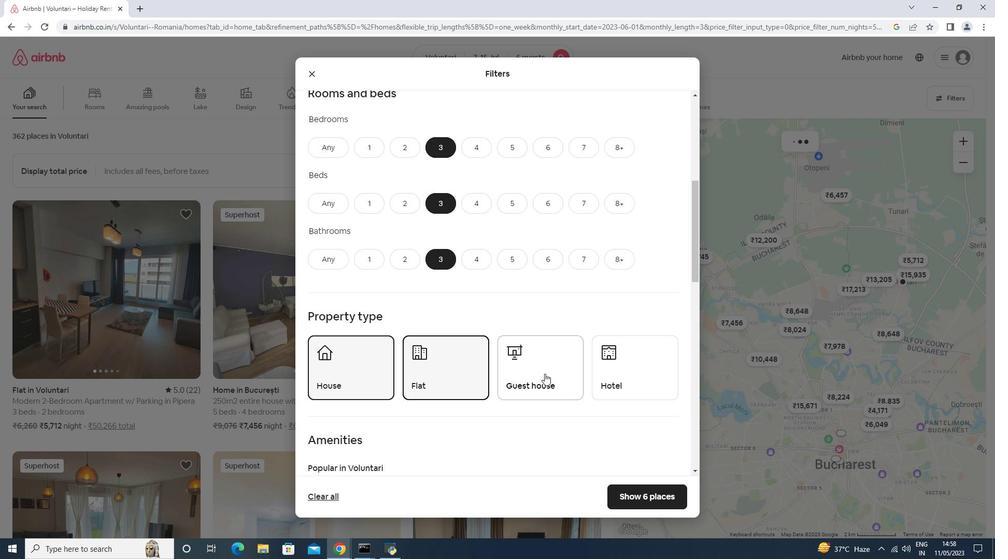
Action: Mouse moved to (491, 369)
Screenshot: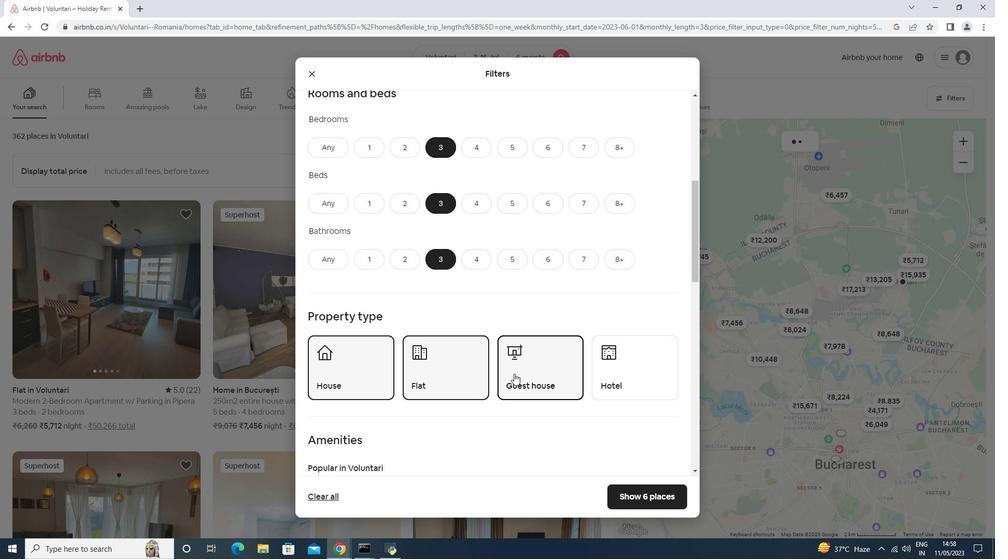 
Action: Mouse scrolled (491, 368) with delta (0, 0)
Screenshot: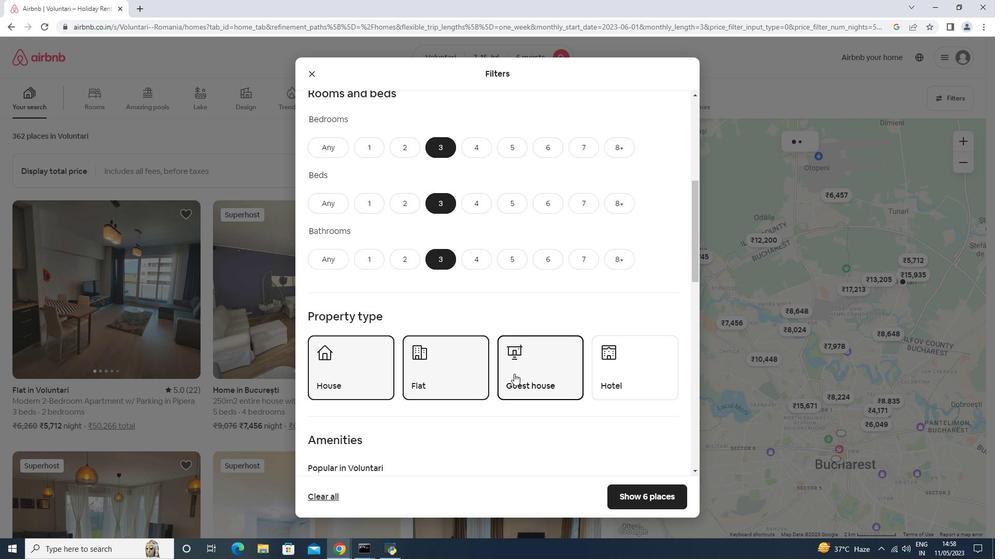 
Action: Mouse scrolled (491, 368) with delta (0, 0)
Screenshot: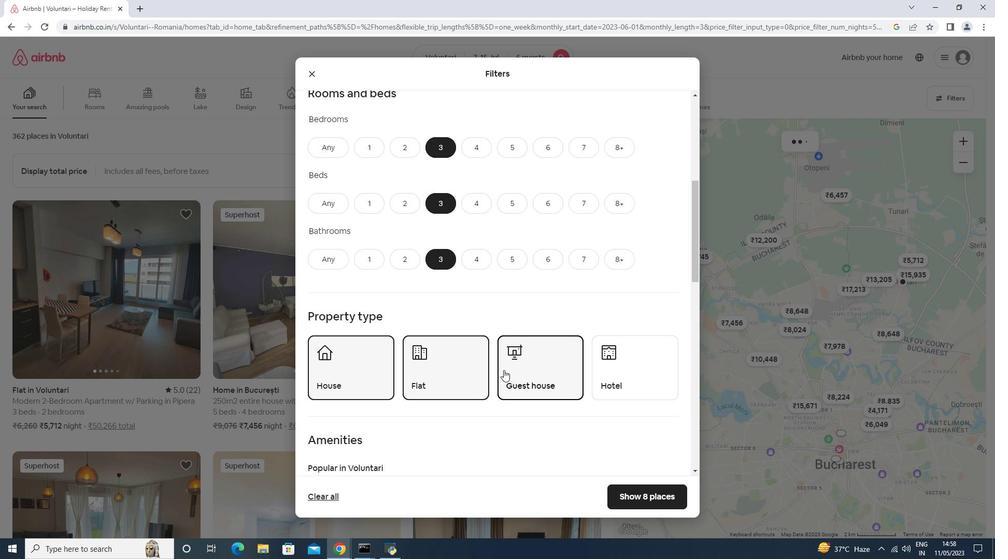 
Action: Mouse scrolled (491, 368) with delta (0, 0)
Screenshot: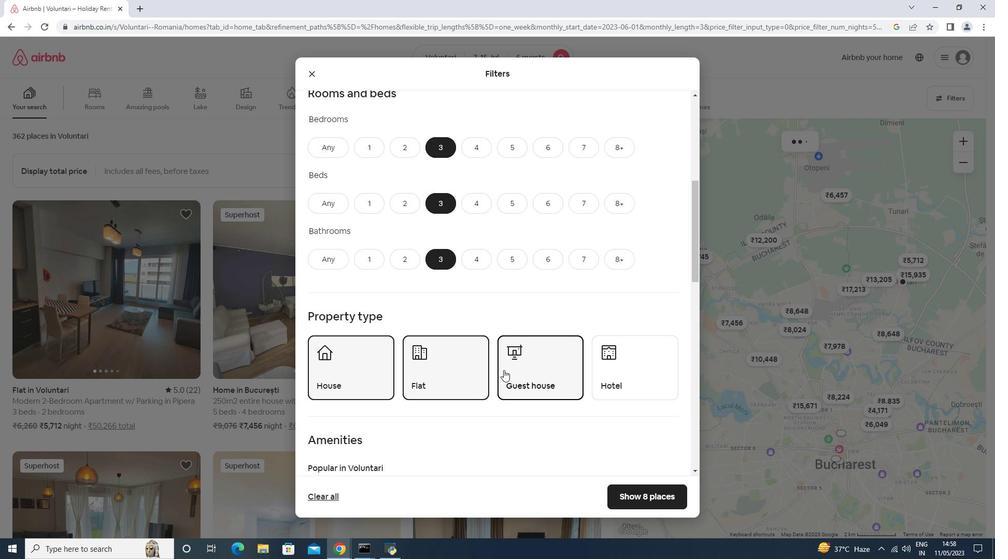 
Action: Mouse scrolled (491, 368) with delta (0, 0)
Screenshot: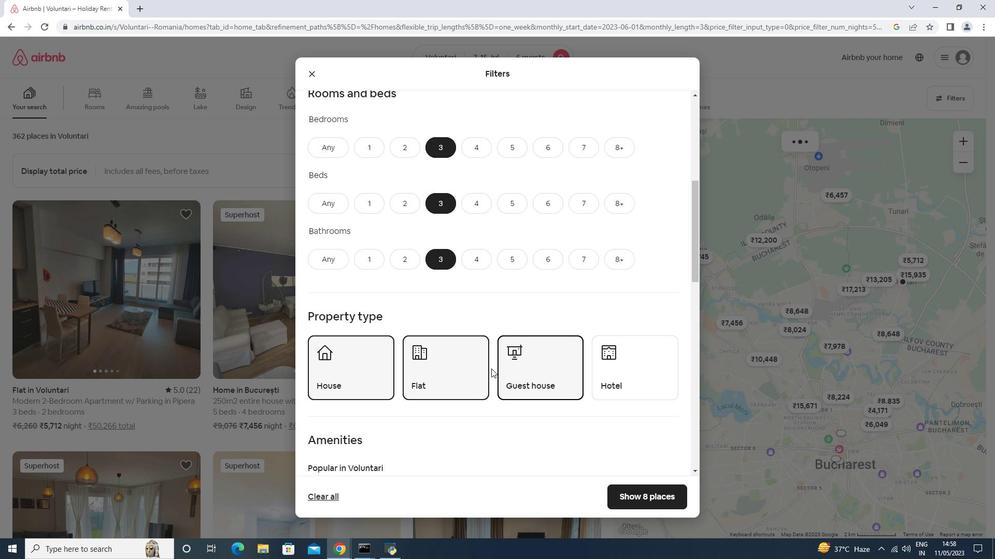 
Action: Mouse scrolled (491, 368) with delta (0, 0)
Screenshot: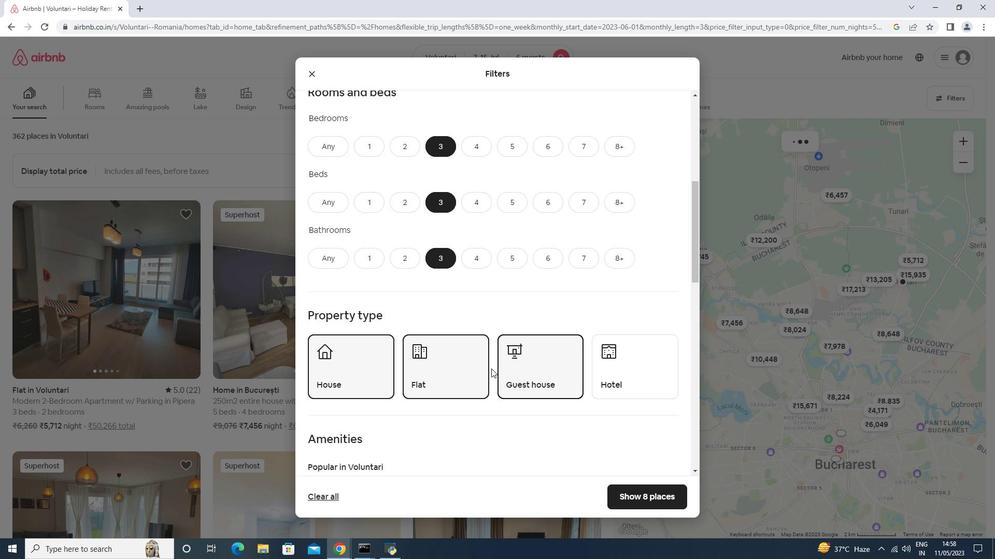 
Action: Mouse moved to (331, 233)
Screenshot: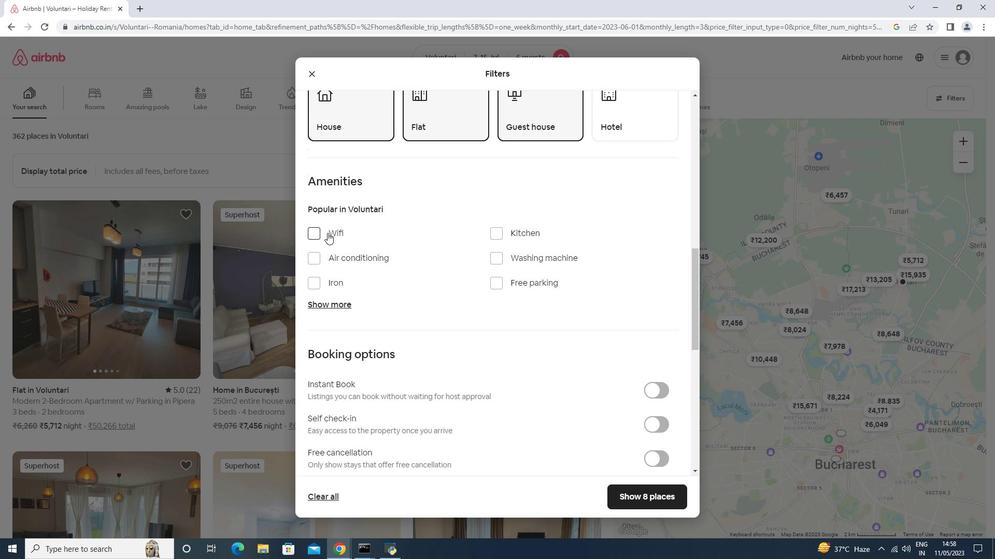 
Action: Mouse pressed left at (331, 233)
Screenshot: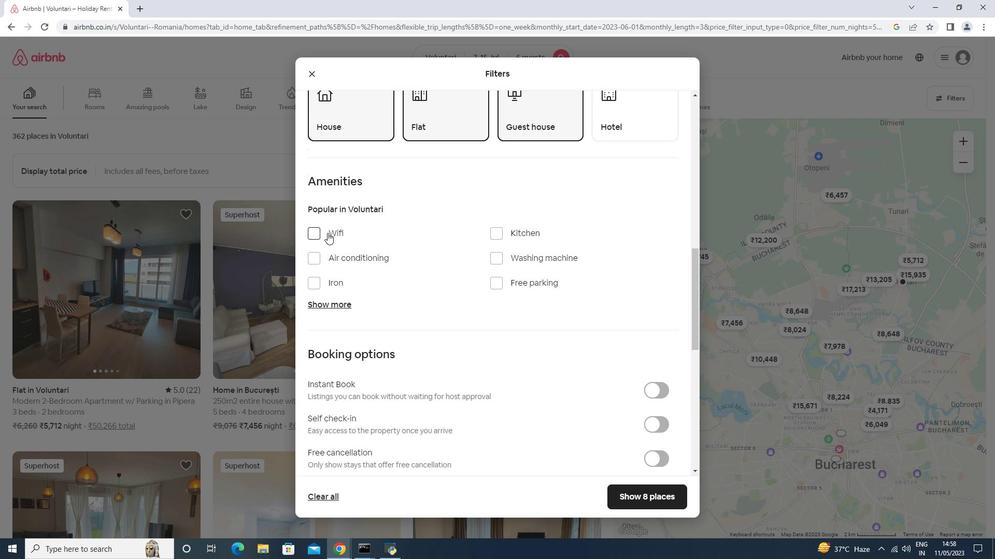 
Action: Mouse moved to (512, 279)
Screenshot: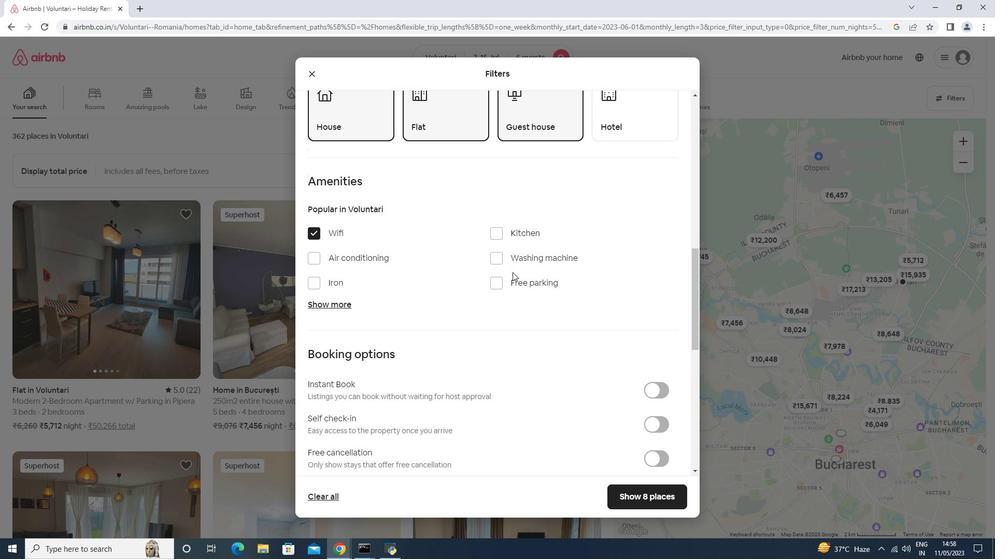 
Action: Mouse pressed left at (512, 279)
Screenshot: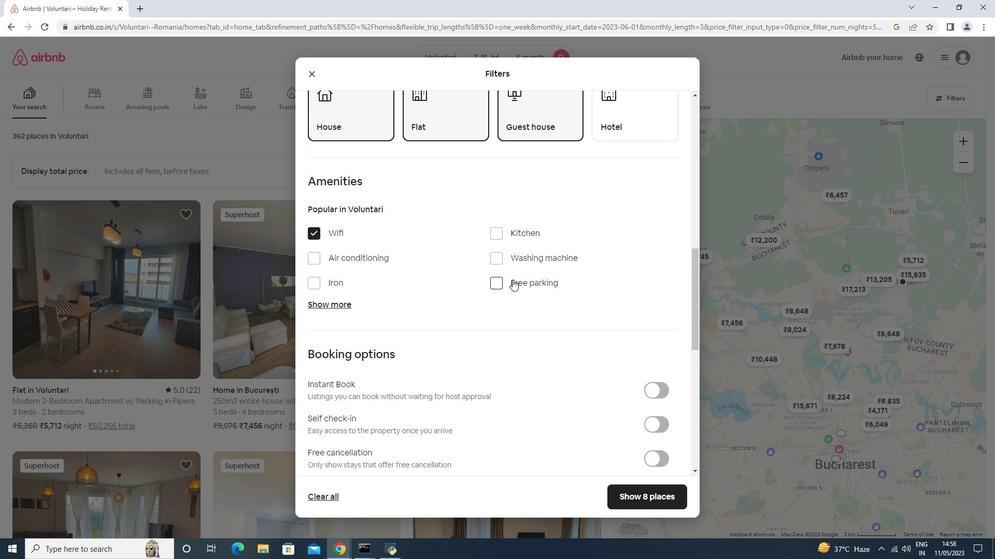 
Action: Mouse moved to (513, 279)
Screenshot: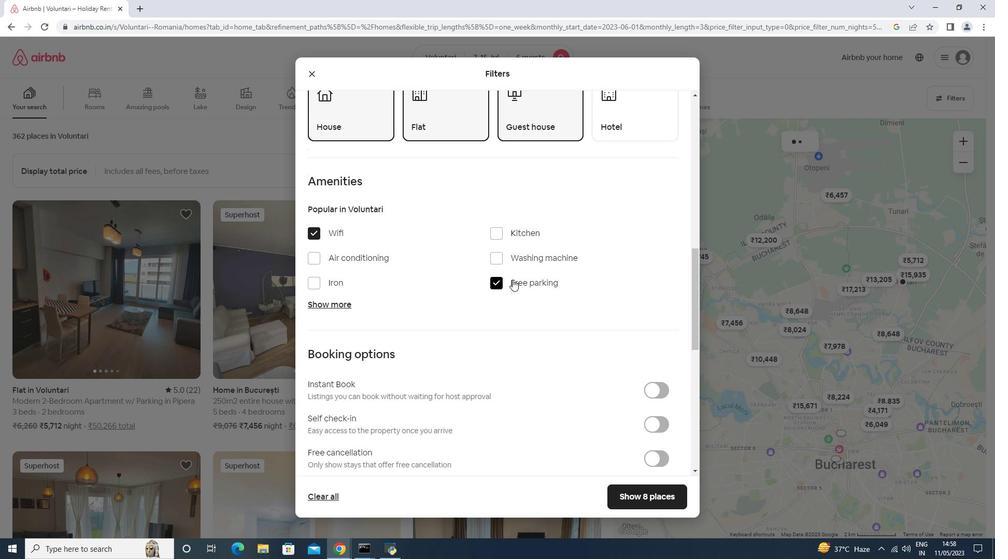 
Action: Mouse pressed left at (513, 279)
Screenshot: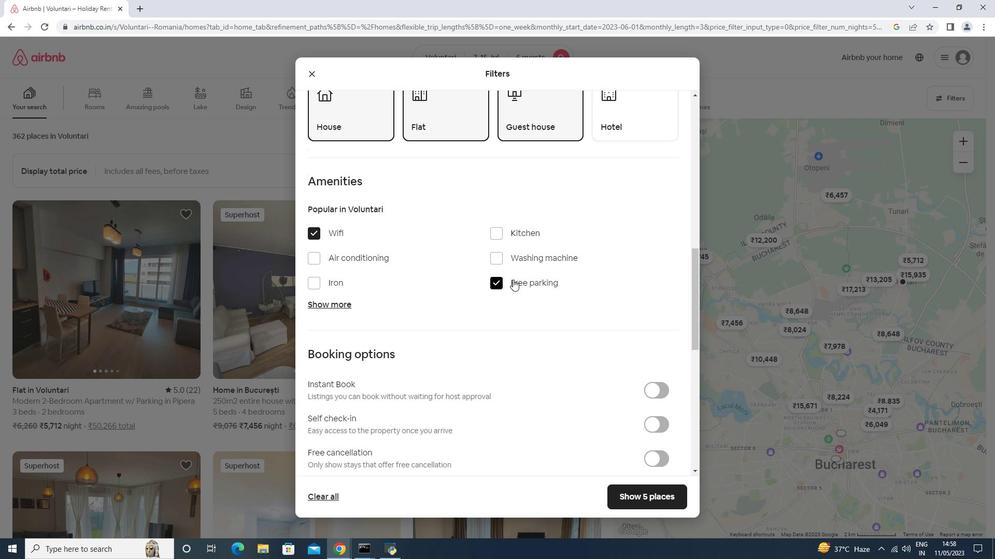 
Action: Mouse moved to (344, 237)
Screenshot: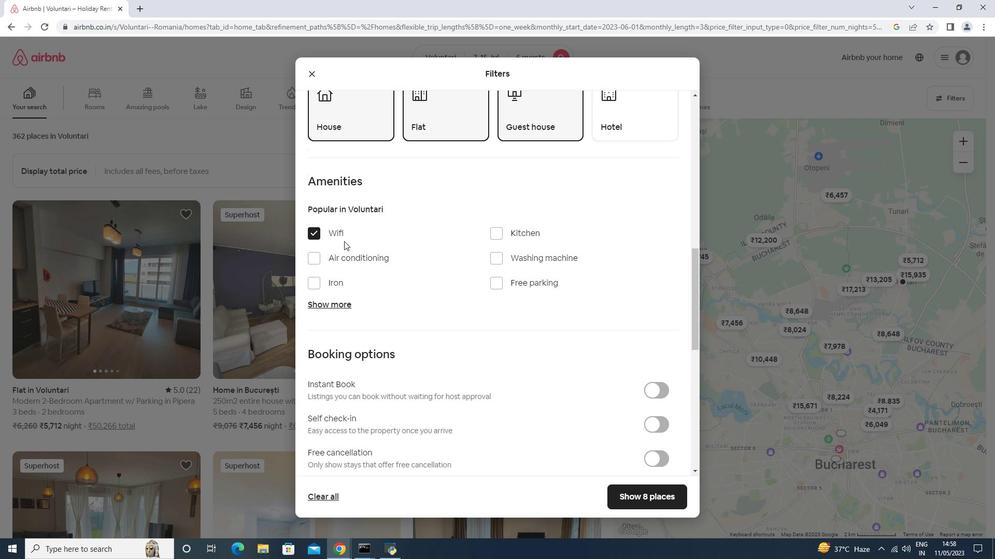 
Action: Mouse pressed left at (344, 237)
Screenshot: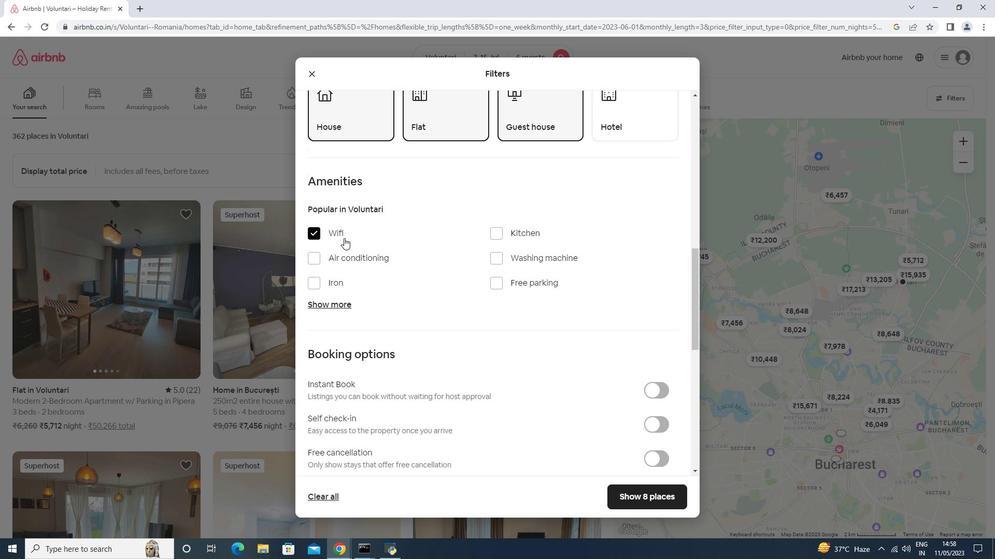 
Action: Mouse moved to (433, 273)
Screenshot: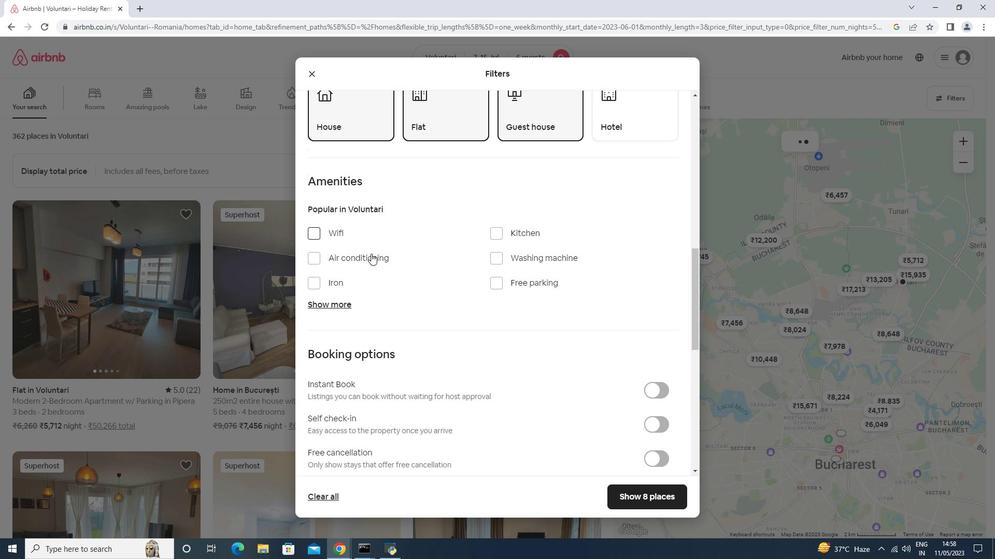 
Action: Mouse scrolled (433, 272) with delta (0, 0)
Screenshot: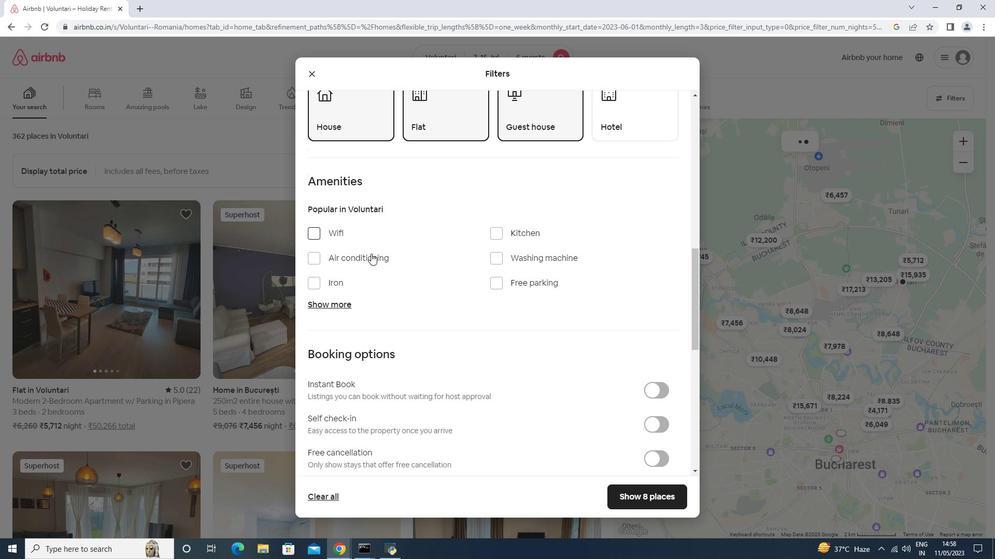 
Action: Mouse moved to (434, 274)
Screenshot: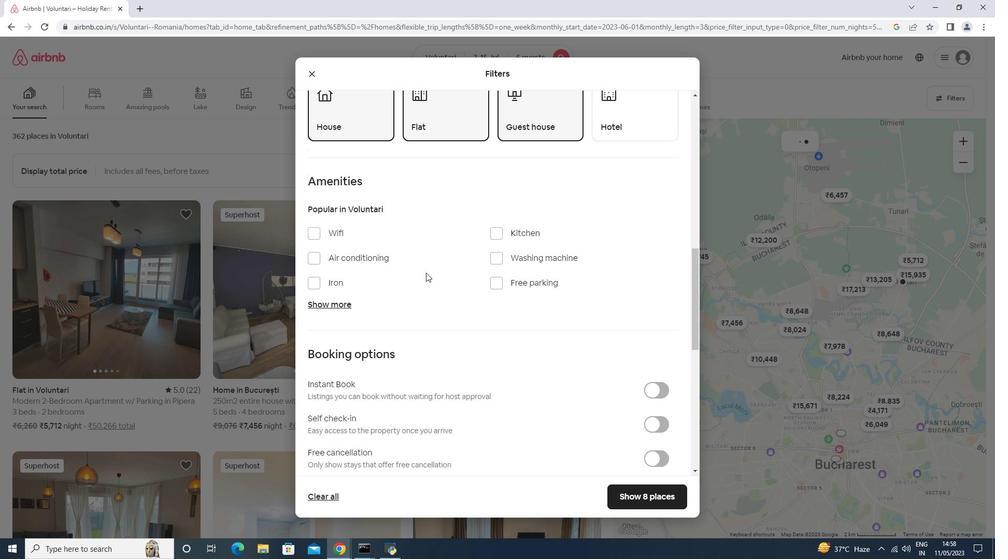 
Action: Mouse scrolled (434, 273) with delta (0, 0)
Screenshot: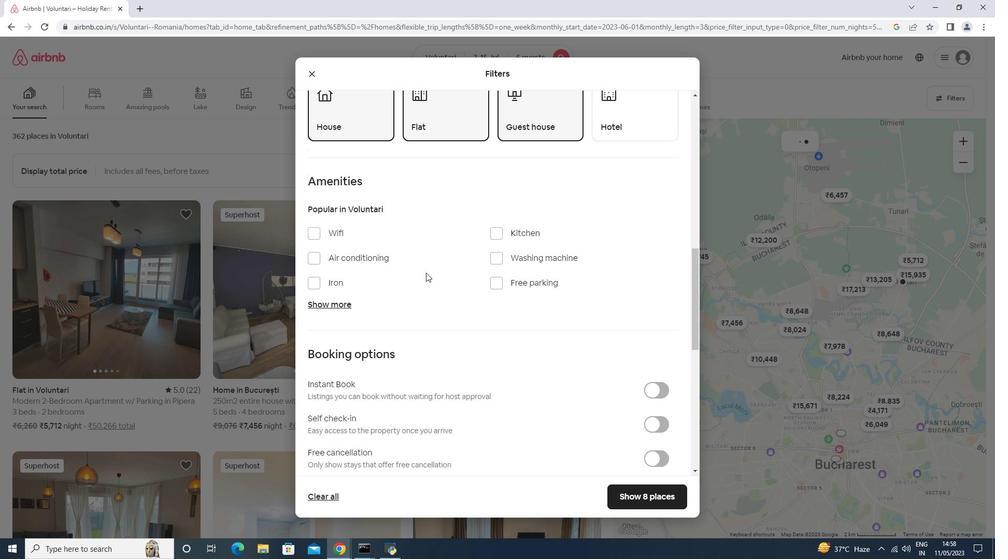 
Action: Mouse scrolled (434, 273) with delta (0, 0)
Screenshot: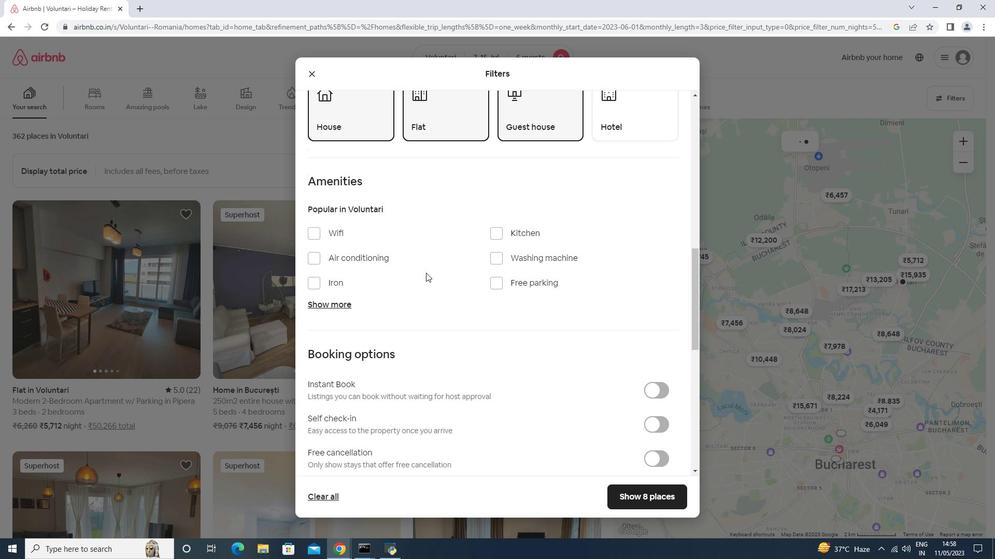 
Action: Mouse scrolled (434, 273) with delta (0, 0)
Screenshot: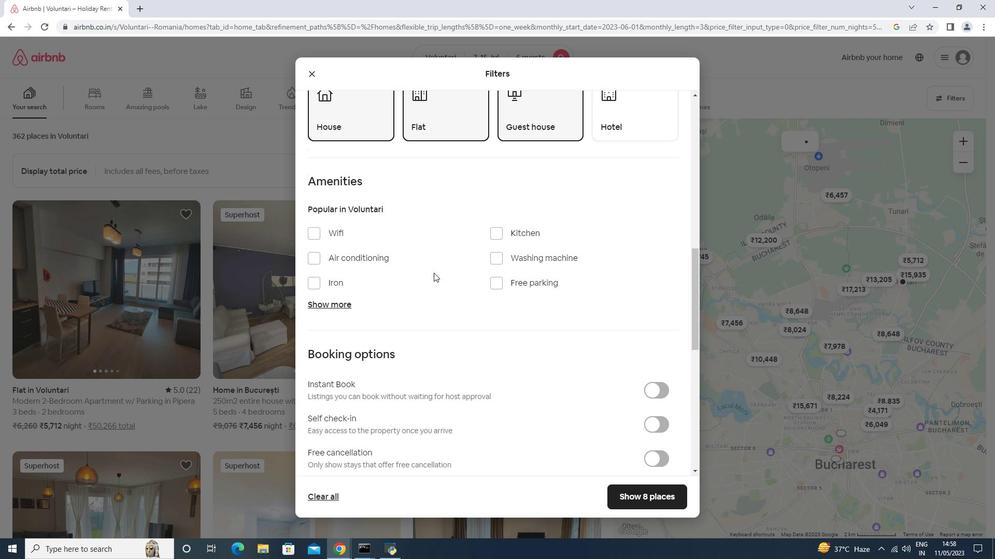 
Action: Mouse scrolled (434, 273) with delta (0, 0)
Screenshot: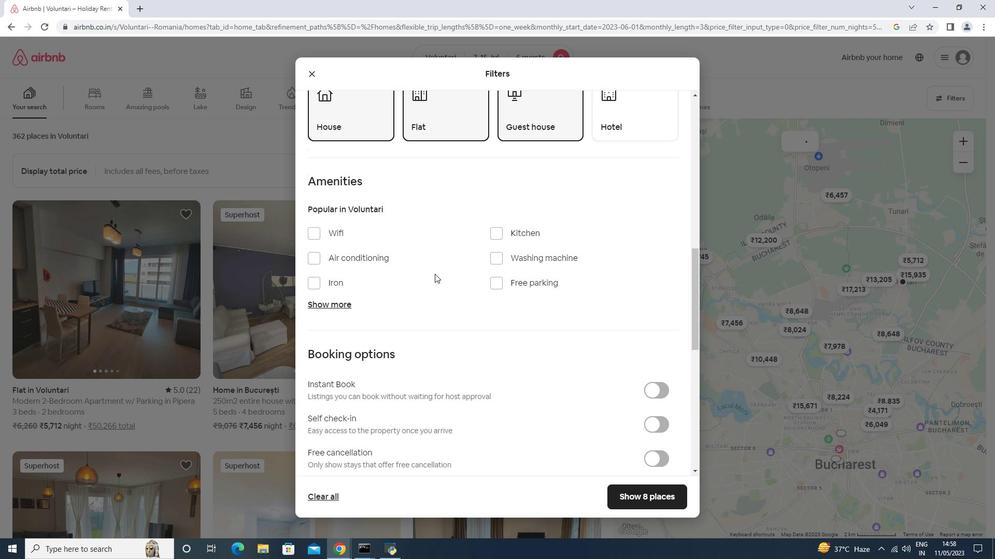 
Action: Mouse moved to (659, 164)
Screenshot: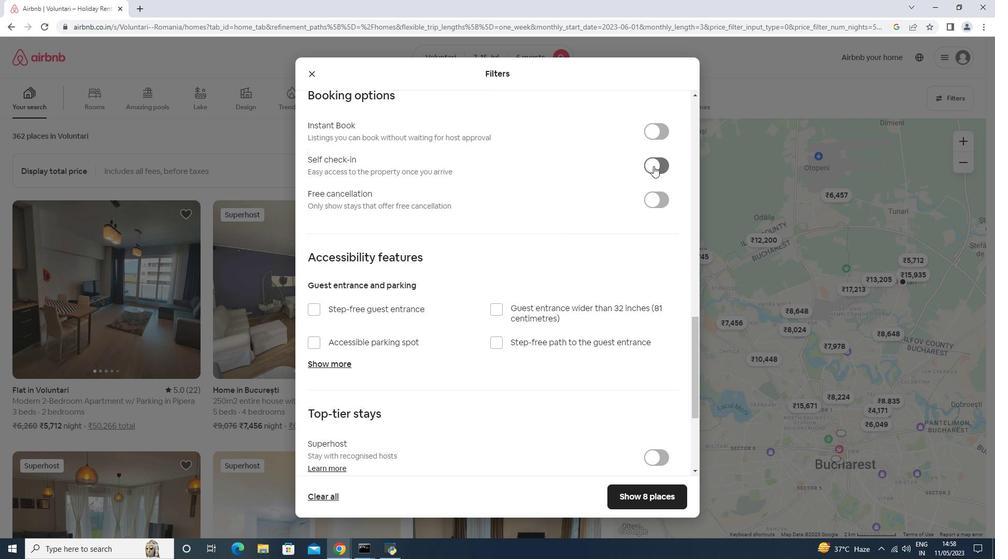 
Action: Mouse pressed left at (659, 164)
Screenshot: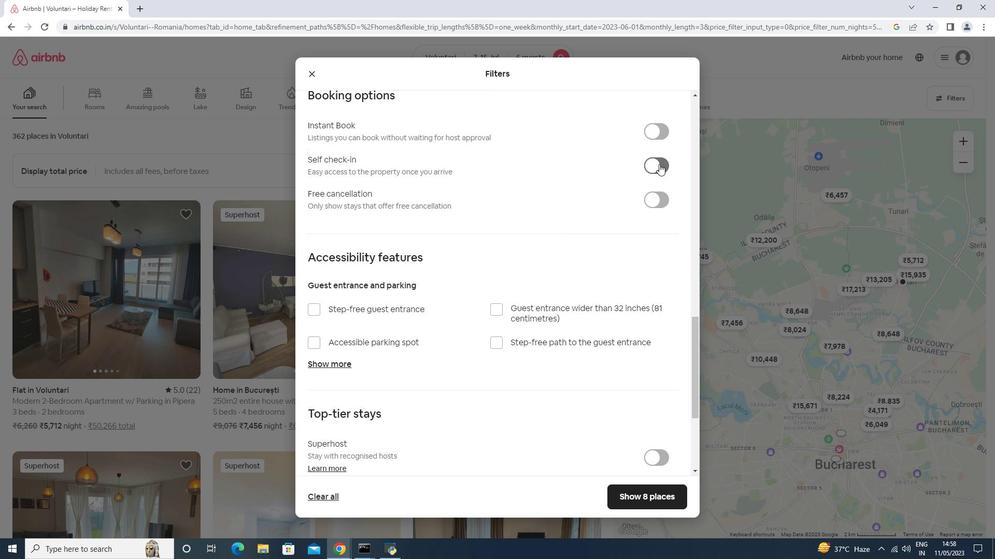 
Action: Mouse moved to (535, 192)
Screenshot: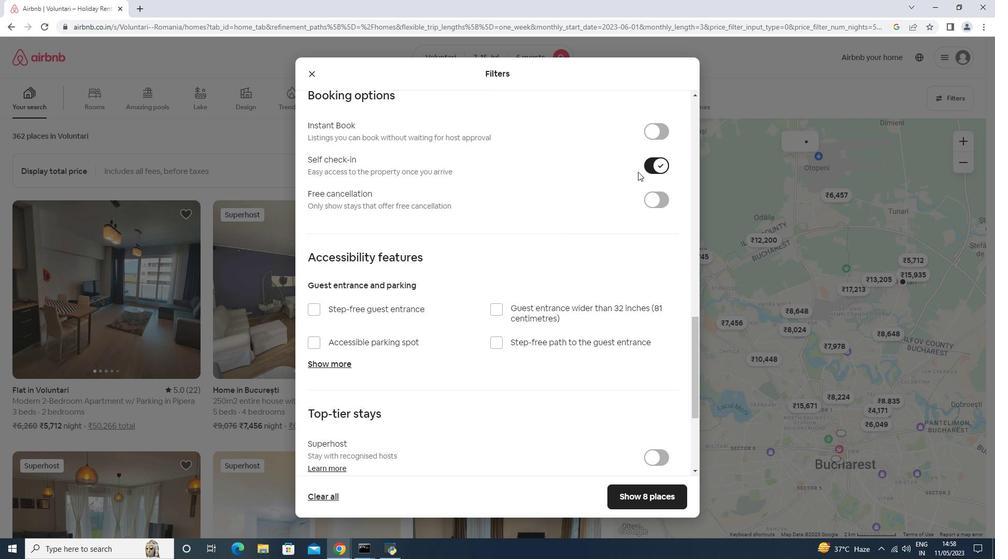 
Action: Mouse scrolled (535, 192) with delta (0, 0)
Screenshot: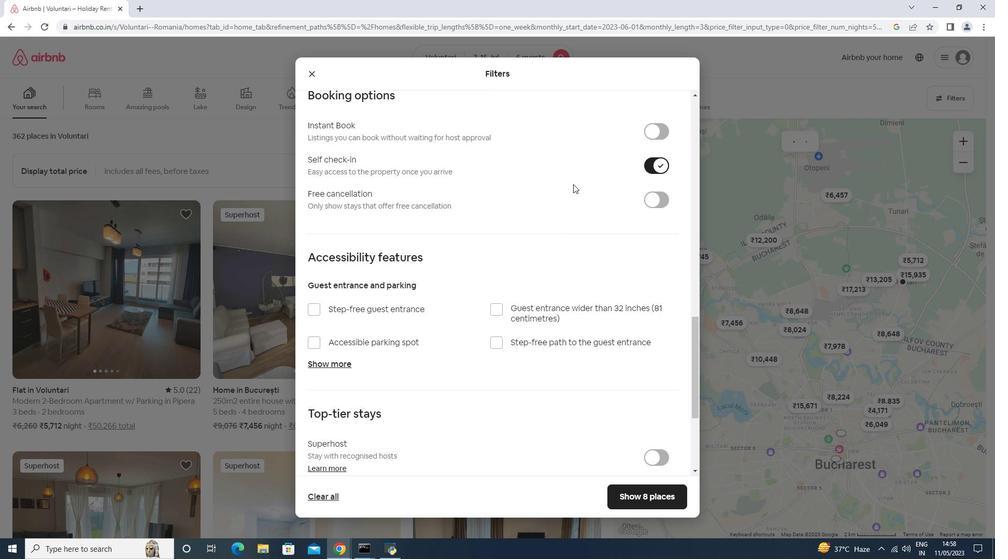 
Action: Mouse scrolled (535, 192) with delta (0, 0)
Screenshot: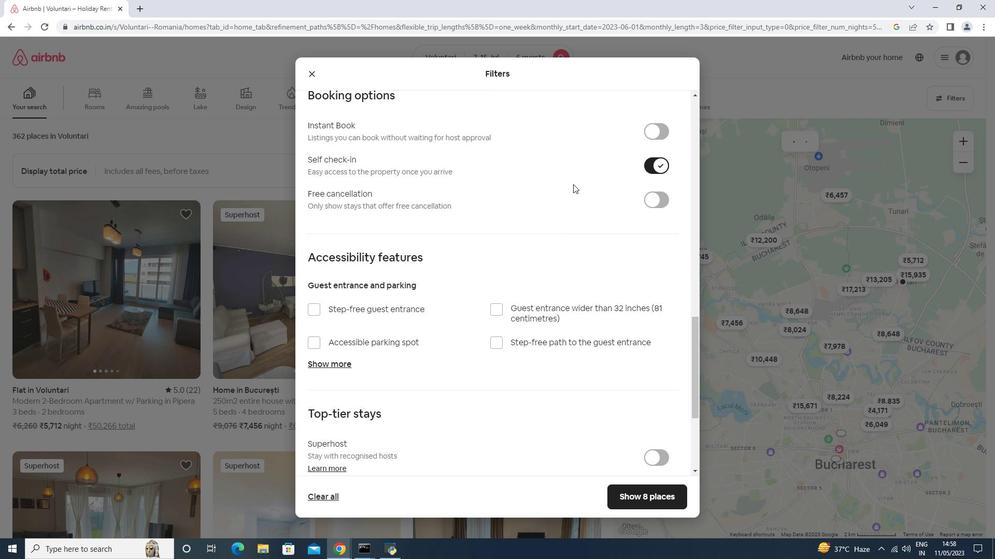 
Action: Mouse moved to (535, 192)
Screenshot: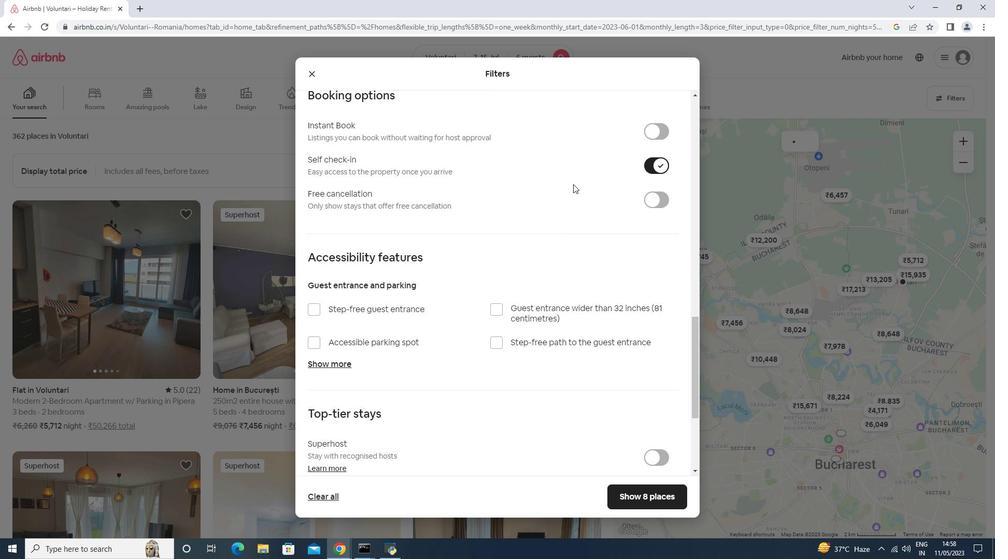 
Action: Mouse scrolled (535, 192) with delta (0, 0)
Screenshot: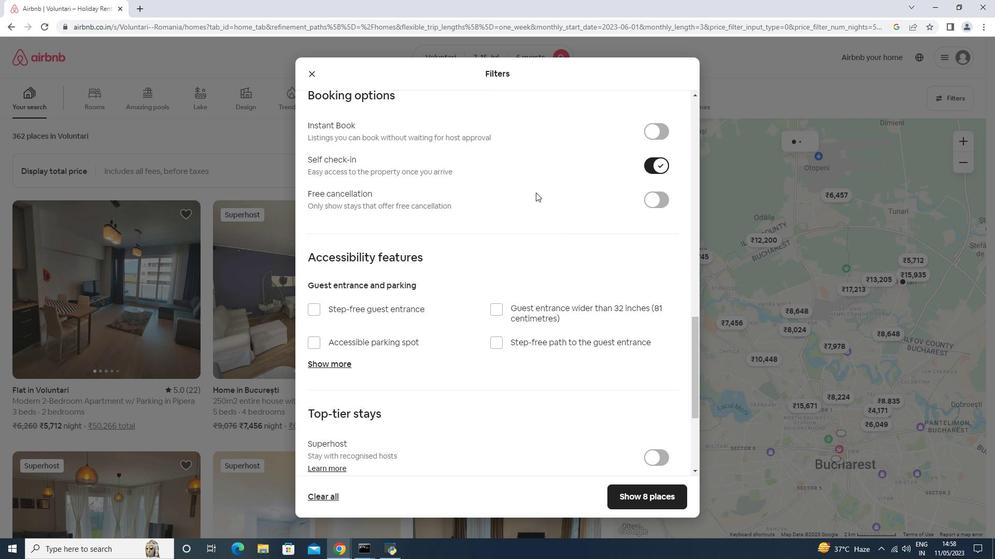 
Action: Mouse moved to (534, 194)
Screenshot: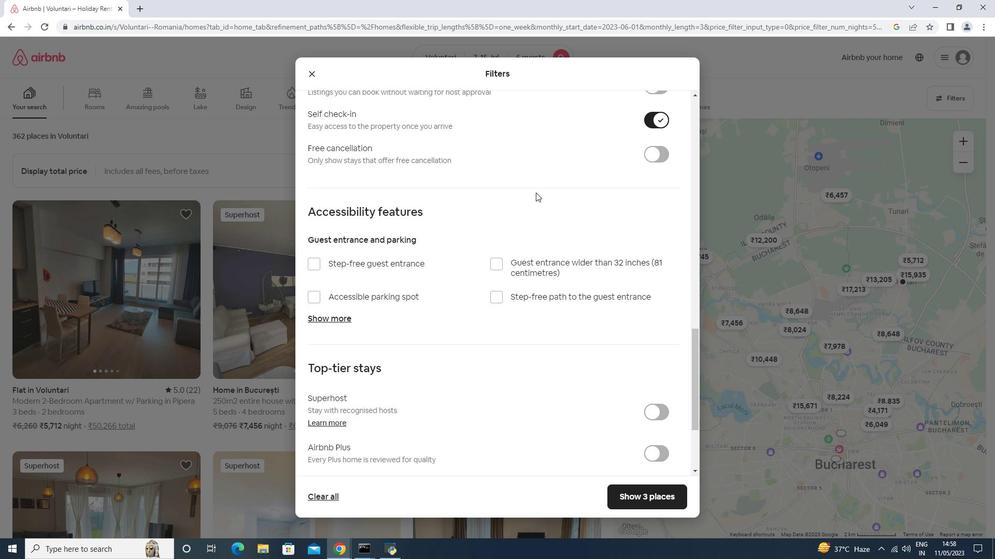 
Action: Mouse scrolled (535, 192) with delta (0, 0)
Screenshot: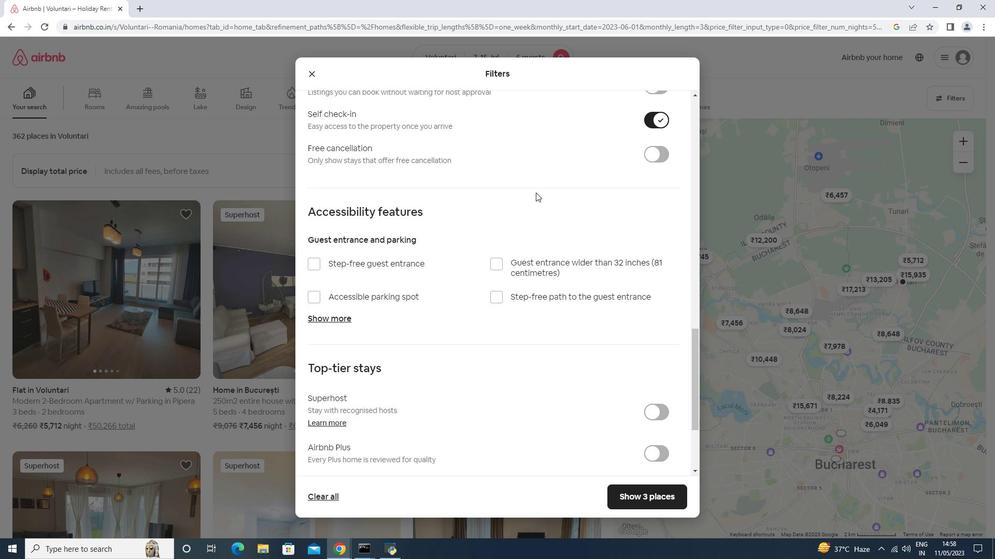 
Action: Mouse moved to (322, 399)
Screenshot: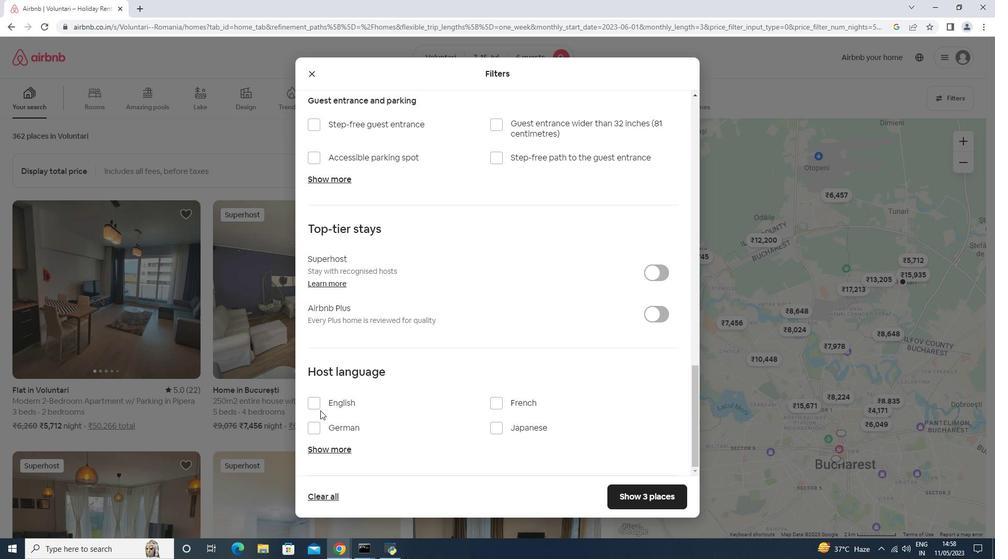 
Action: Mouse pressed left at (322, 399)
Screenshot: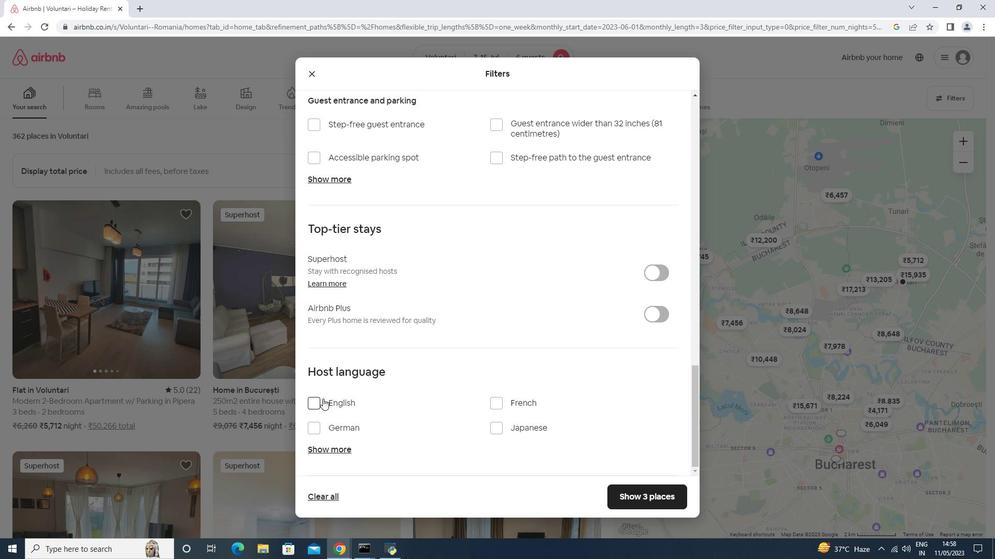 
Action: Mouse moved to (660, 496)
Screenshot: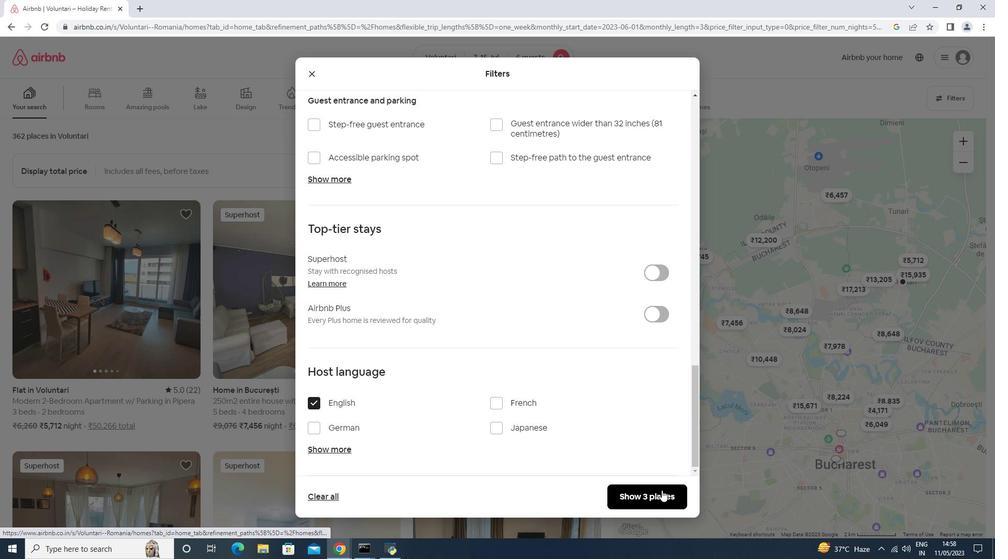 
Action: Mouse pressed left at (660, 496)
Screenshot: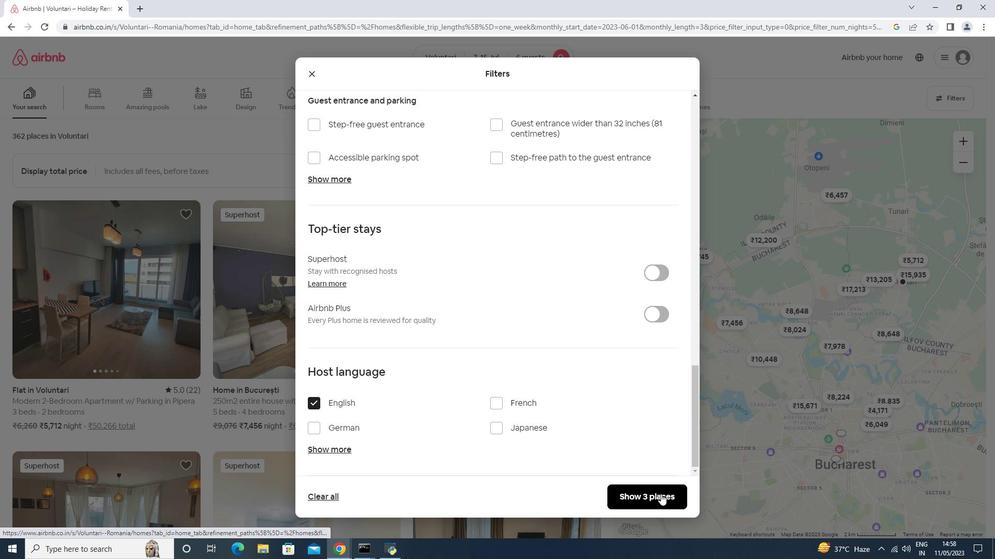 
Action: Mouse moved to (644, 506)
Screenshot: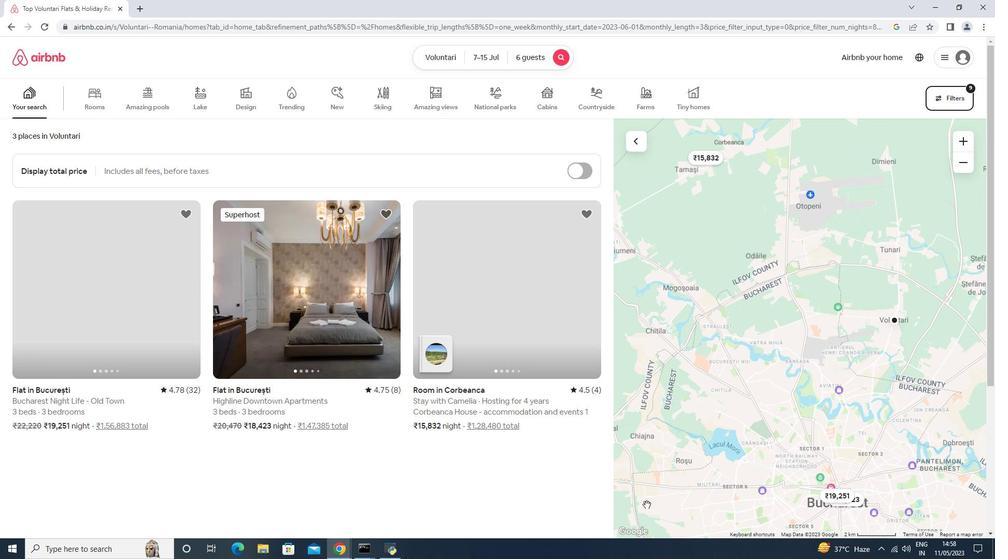 
